 Task: Find connections with filter location Bishops Stortford with filter topic #Affiliationwith filter profile language English with filter current company Punj Lloyd Limited with filter school Invertis University with filter industry Blockchain Services with filter service category Outsourcing with filter keywords title Assistant Golf Professional
Action: Mouse moved to (523, 72)
Screenshot: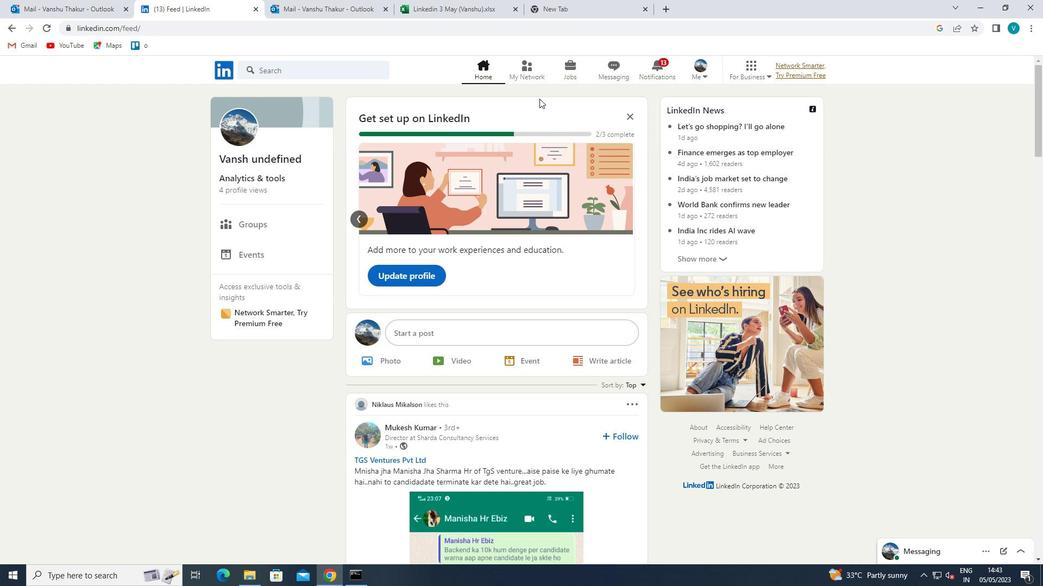 
Action: Mouse pressed left at (523, 72)
Screenshot: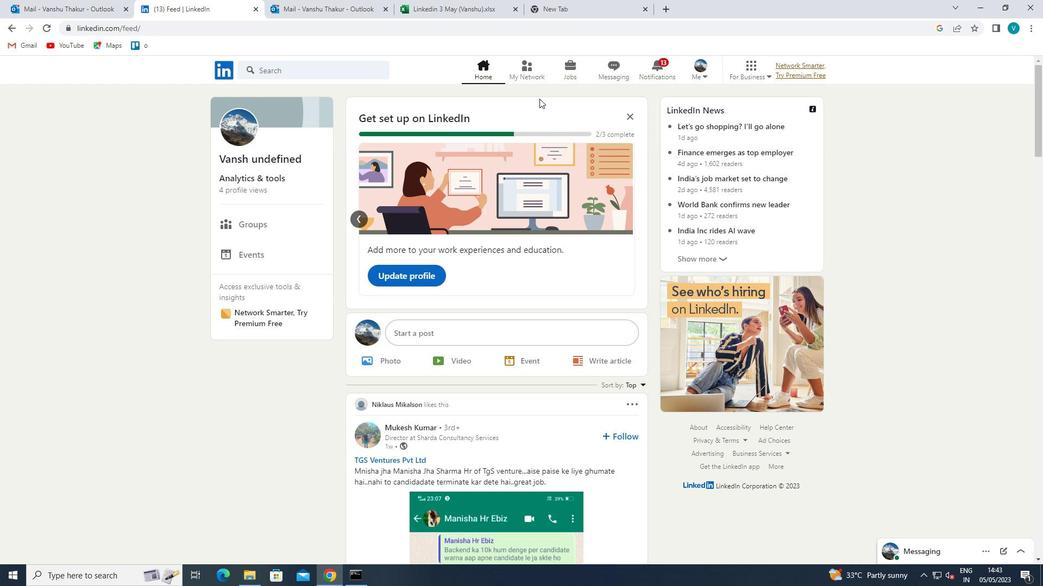 
Action: Mouse moved to (289, 123)
Screenshot: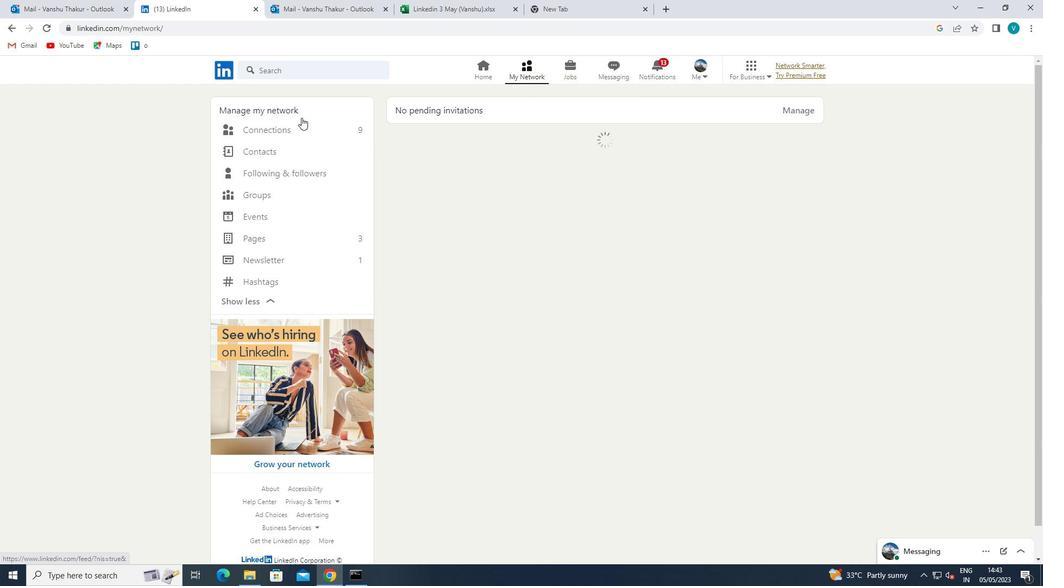 
Action: Mouse pressed left at (289, 123)
Screenshot: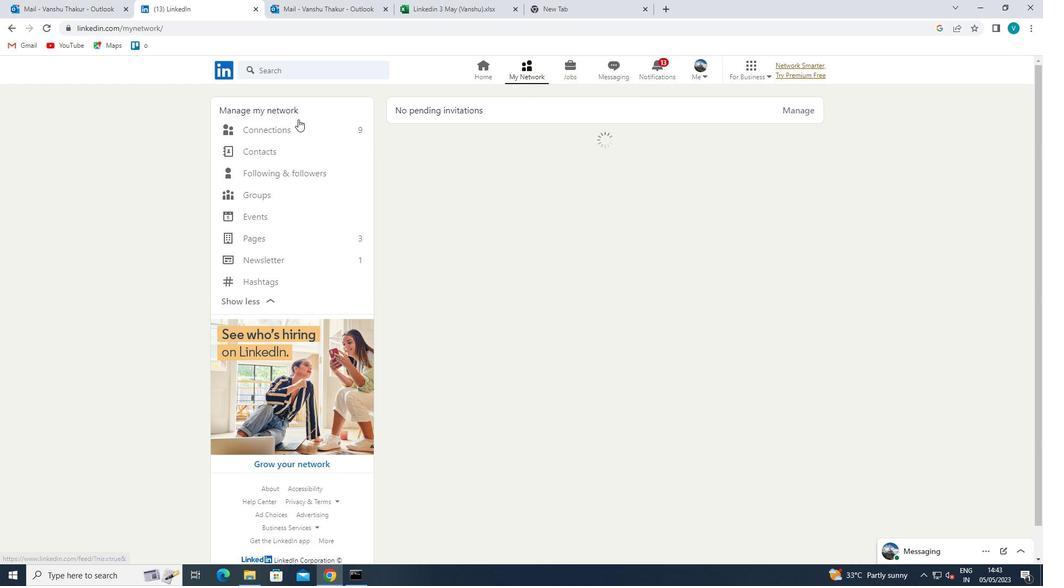 
Action: Mouse moved to (577, 132)
Screenshot: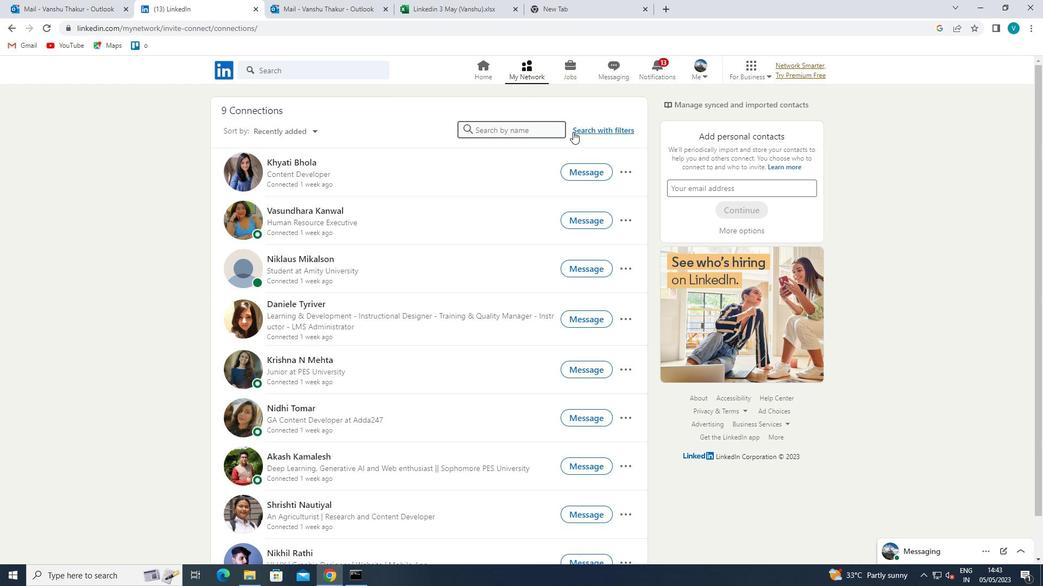 
Action: Mouse pressed left at (577, 132)
Screenshot: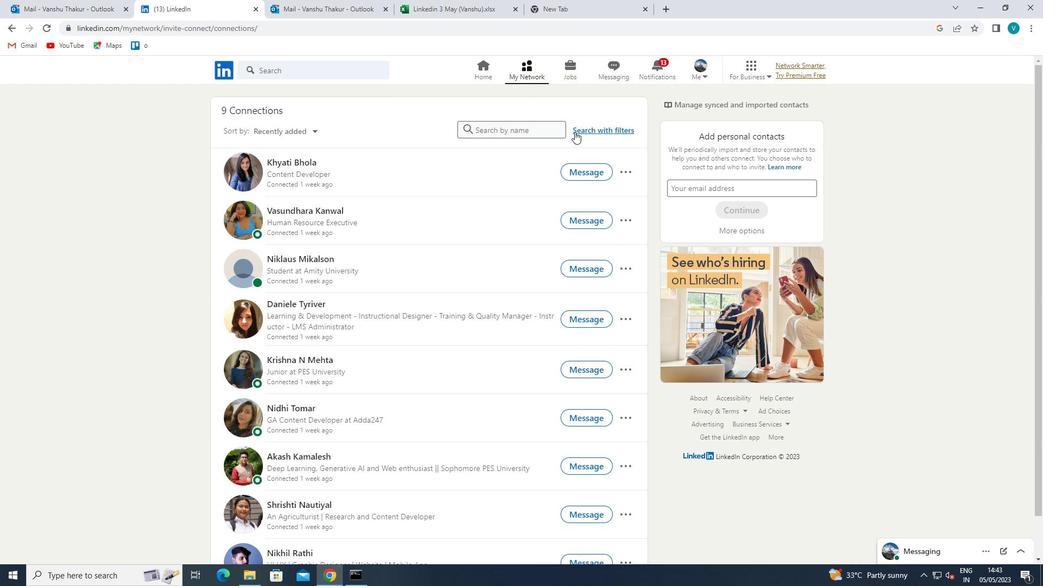 
Action: Mouse moved to (531, 98)
Screenshot: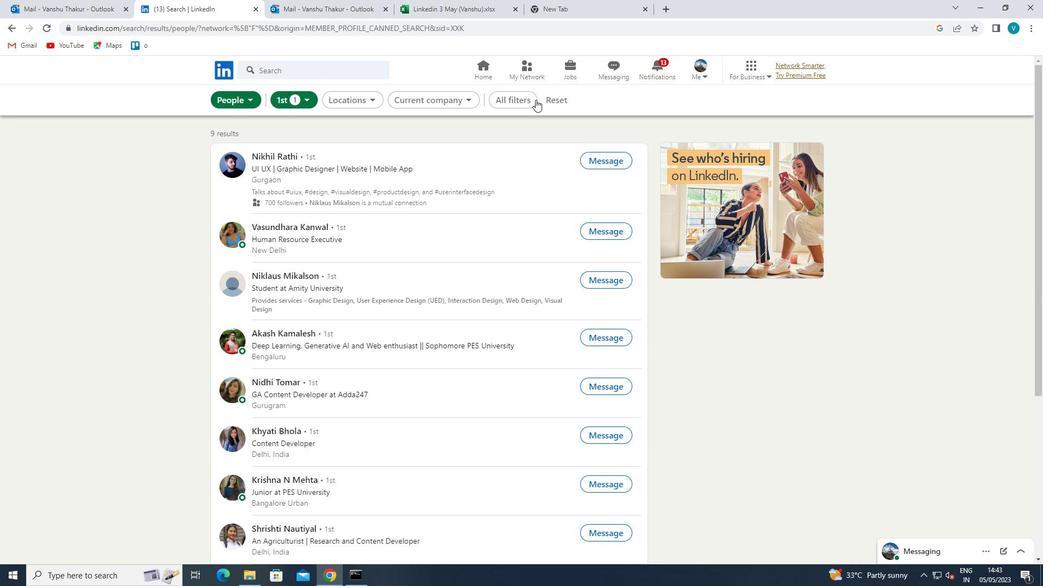 
Action: Mouse pressed left at (531, 98)
Screenshot: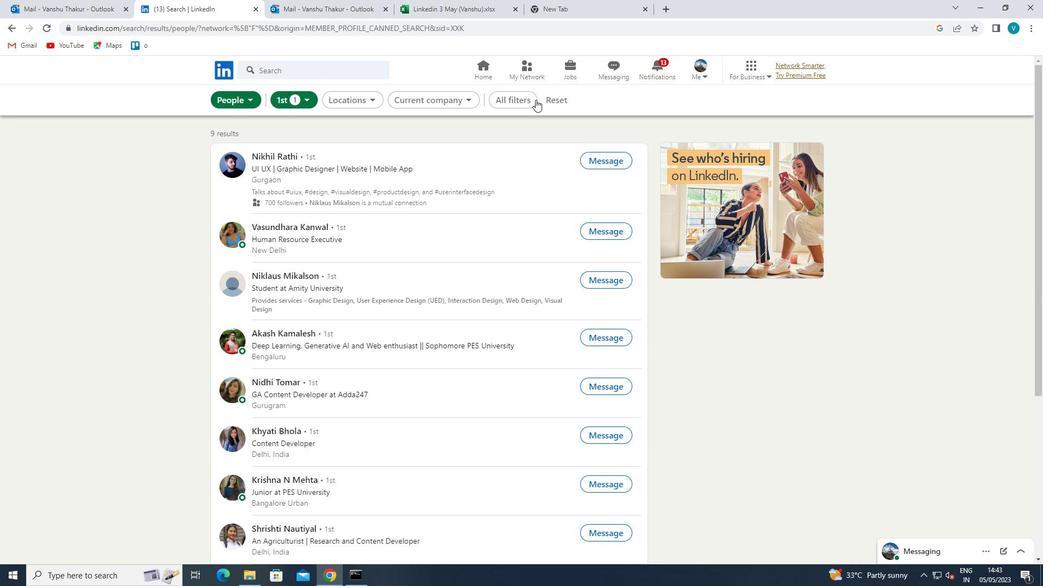 
Action: Mouse moved to (857, 238)
Screenshot: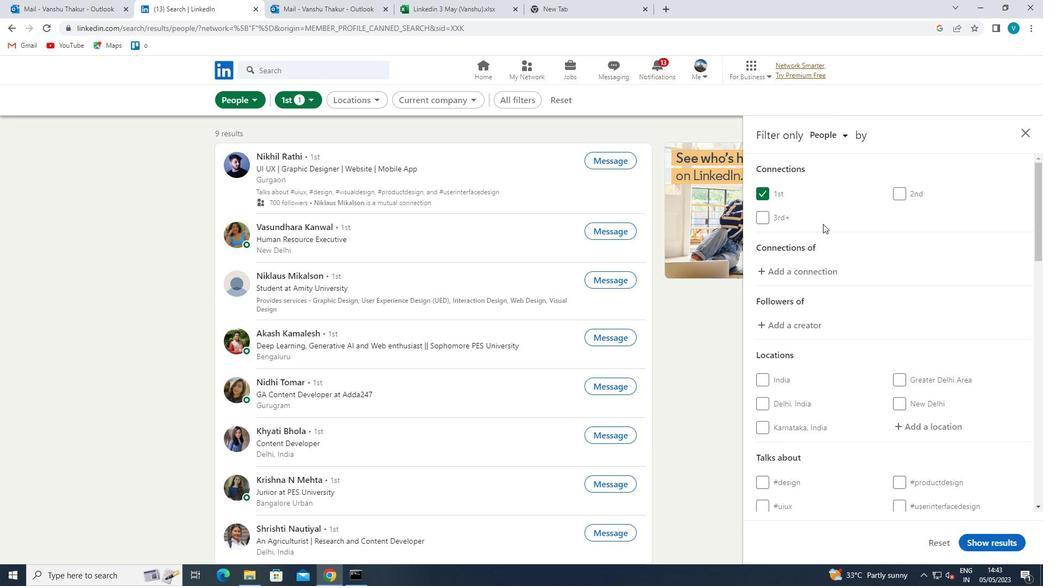 
Action: Mouse scrolled (857, 237) with delta (0, 0)
Screenshot: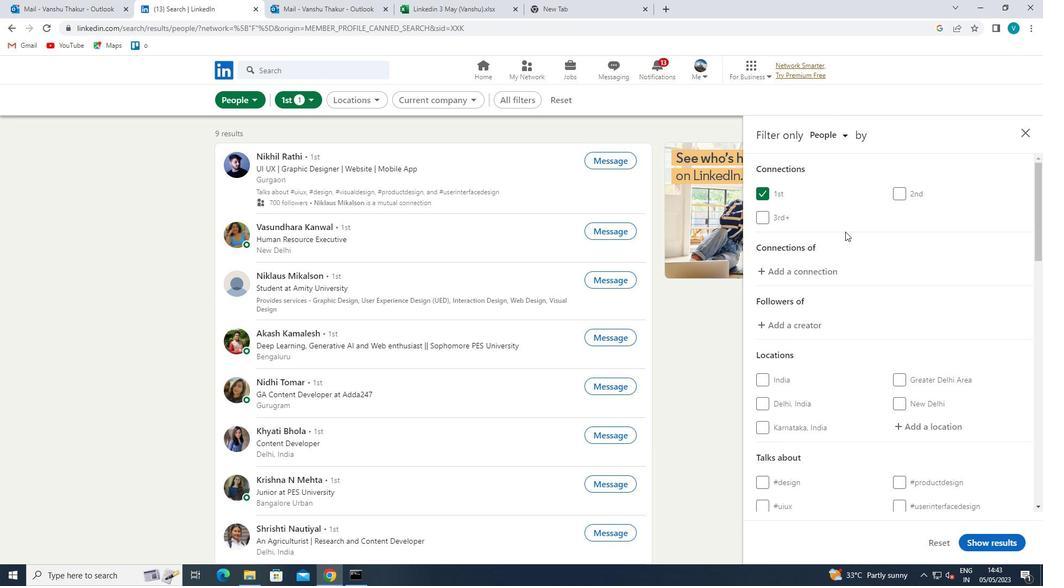 
Action: Mouse moved to (858, 238)
Screenshot: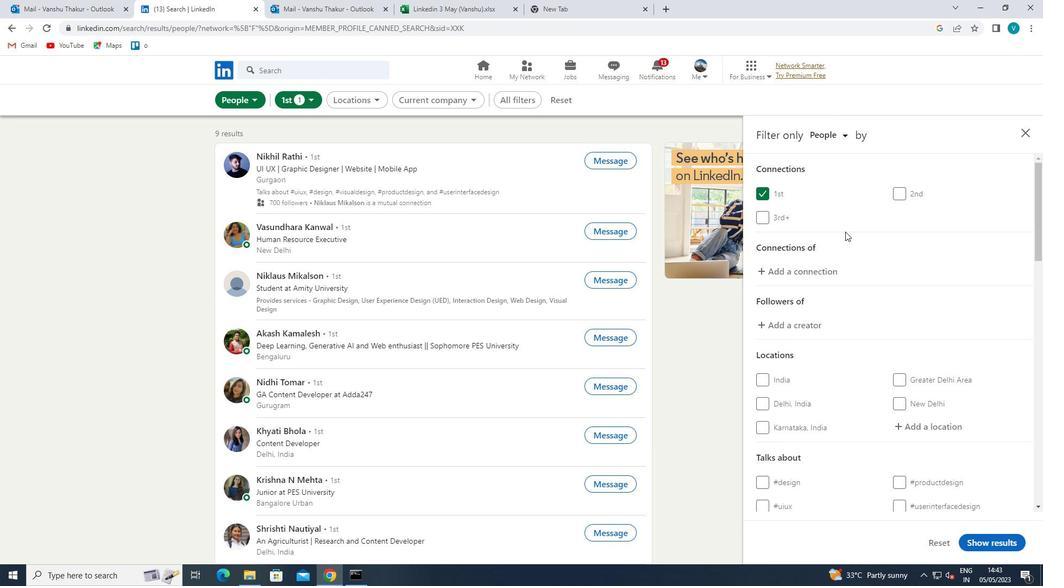 
Action: Mouse scrolled (858, 238) with delta (0, 0)
Screenshot: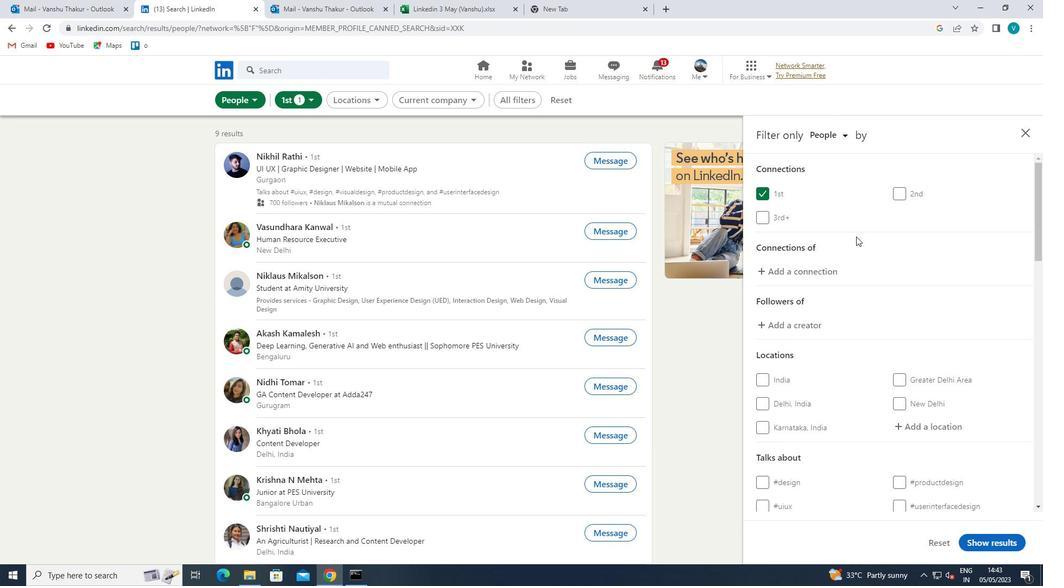 
Action: Mouse moved to (906, 316)
Screenshot: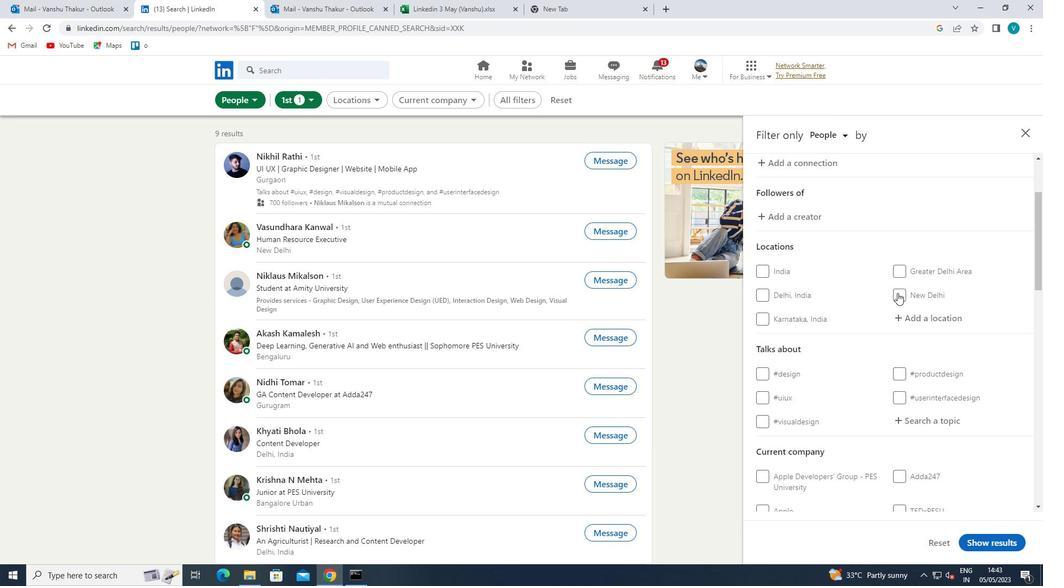 
Action: Mouse pressed left at (906, 316)
Screenshot: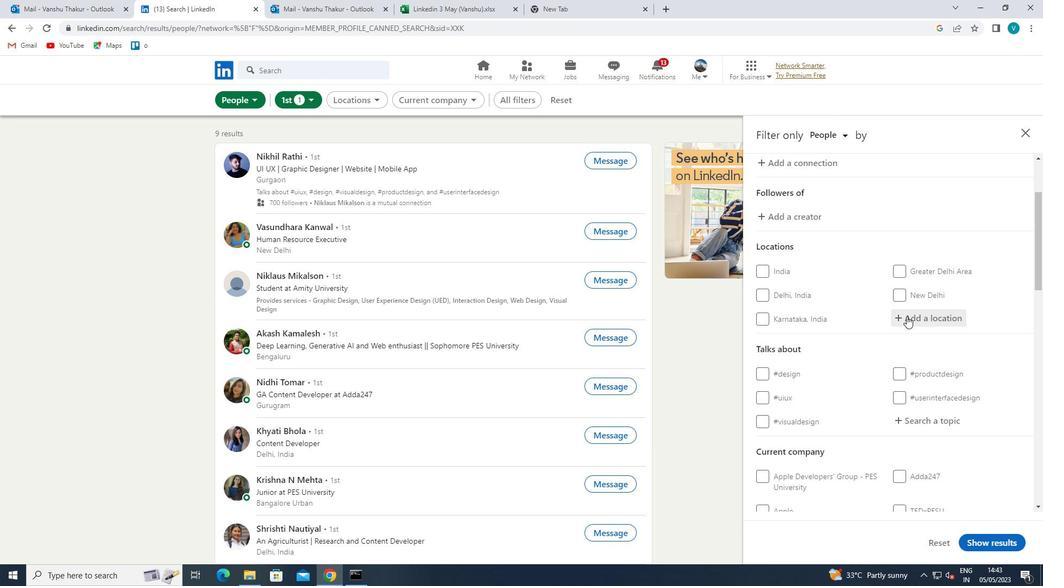 
Action: Key pressed <Key.shift>BISHOPS
Screenshot: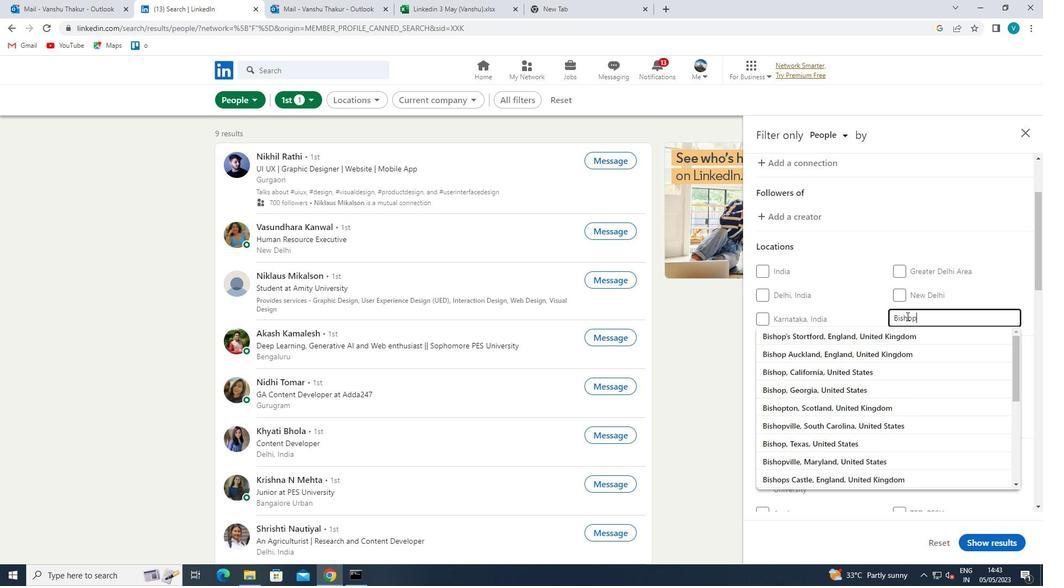 
Action: Mouse moved to (881, 334)
Screenshot: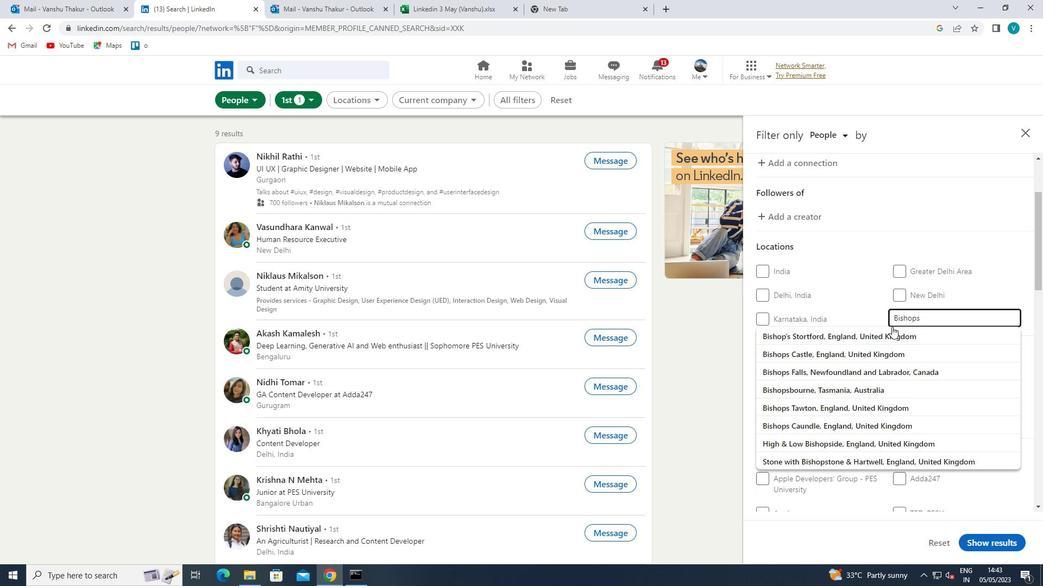
Action: Mouse pressed left at (881, 334)
Screenshot: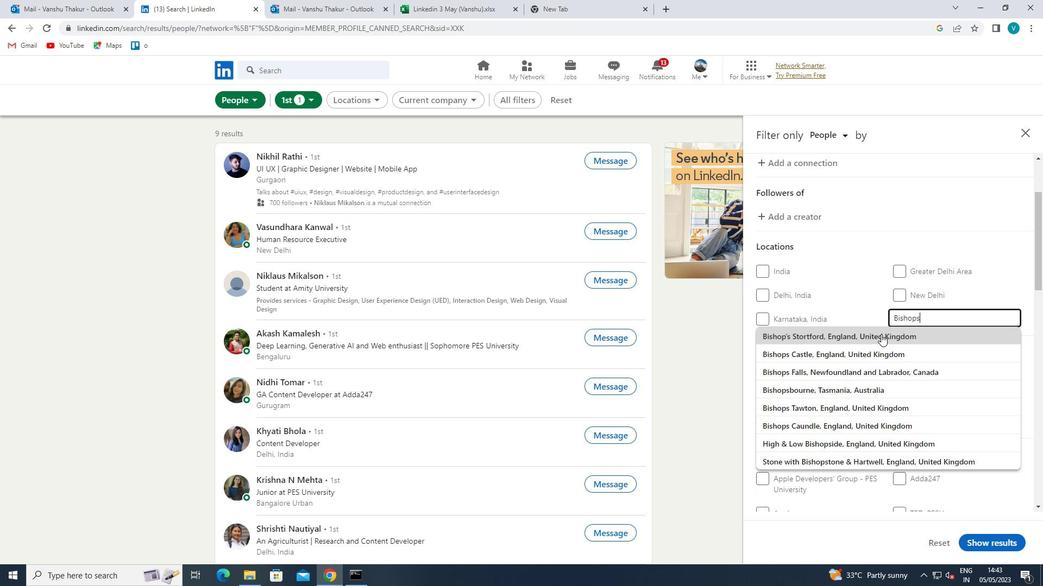 
Action: Mouse scrolled (881, 334) with delta (0, 0)
Screenshot: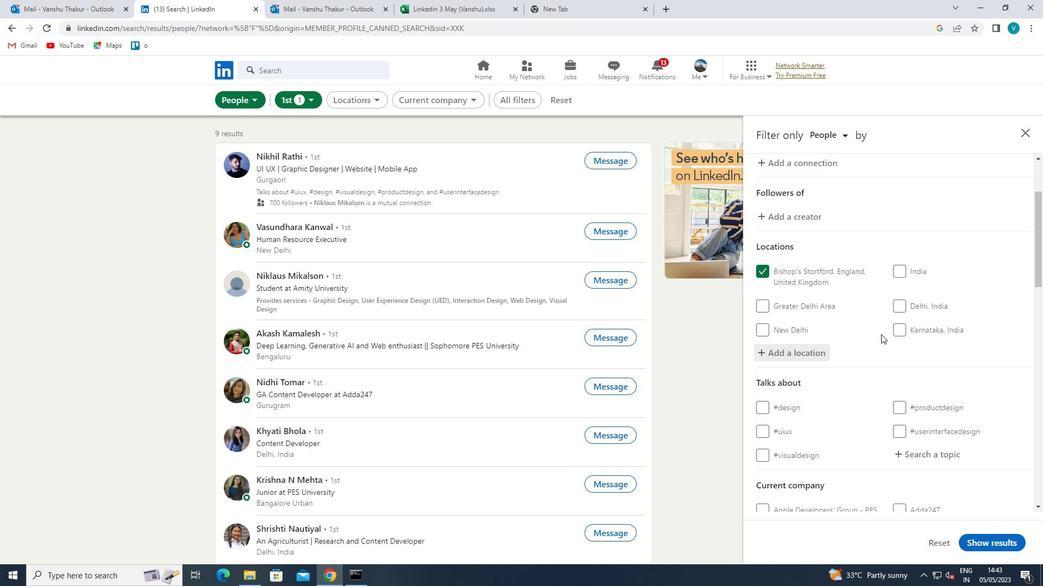 
Action: Mouse moved to (881, 334)
Screenshot: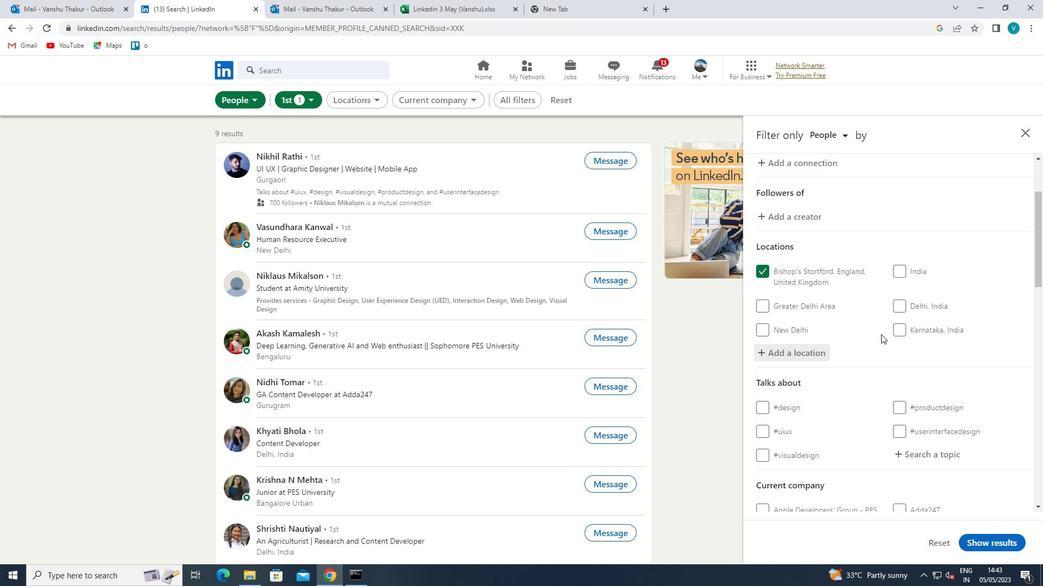 
Action: Mouse scrolled (881, 334) with delta (0, 0)
Screenshot: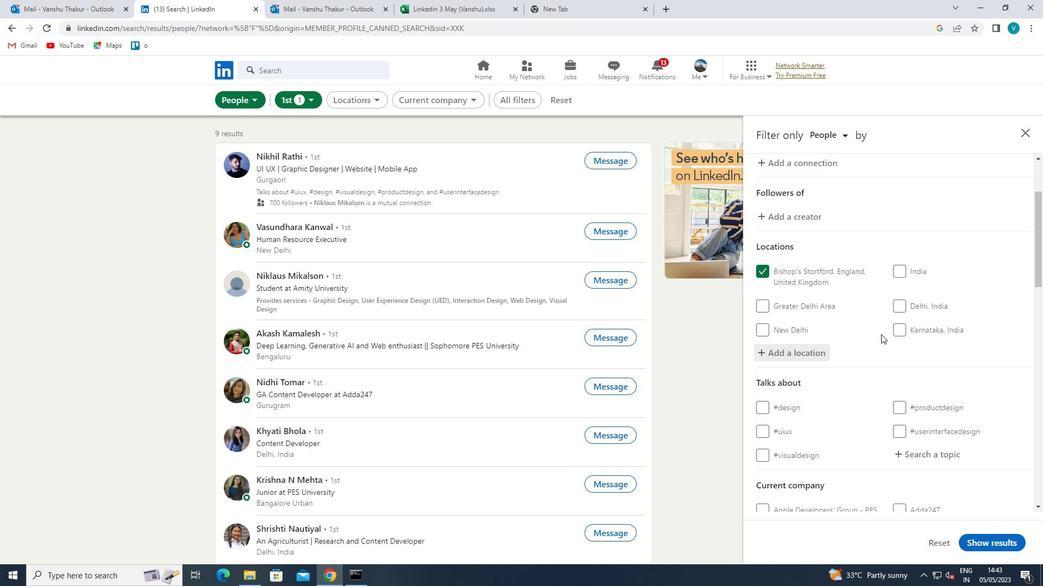 
Action: Mouse moved to (924, 341)
Screenshot: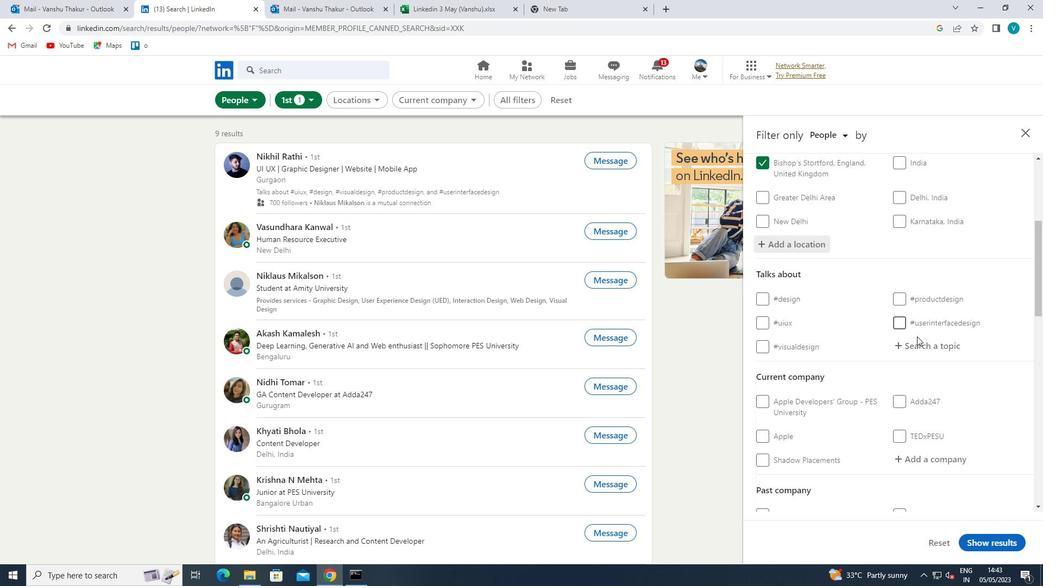
Action: Mouse pressed left at (924, 341)
Screenshot: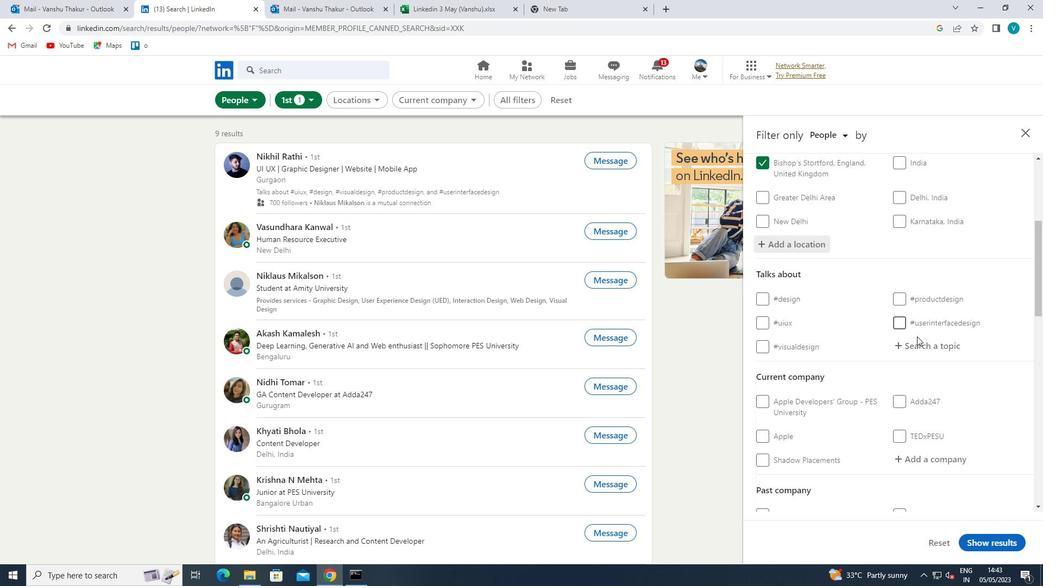 
Action: Mouse moved to (891, 362)
Screenshot: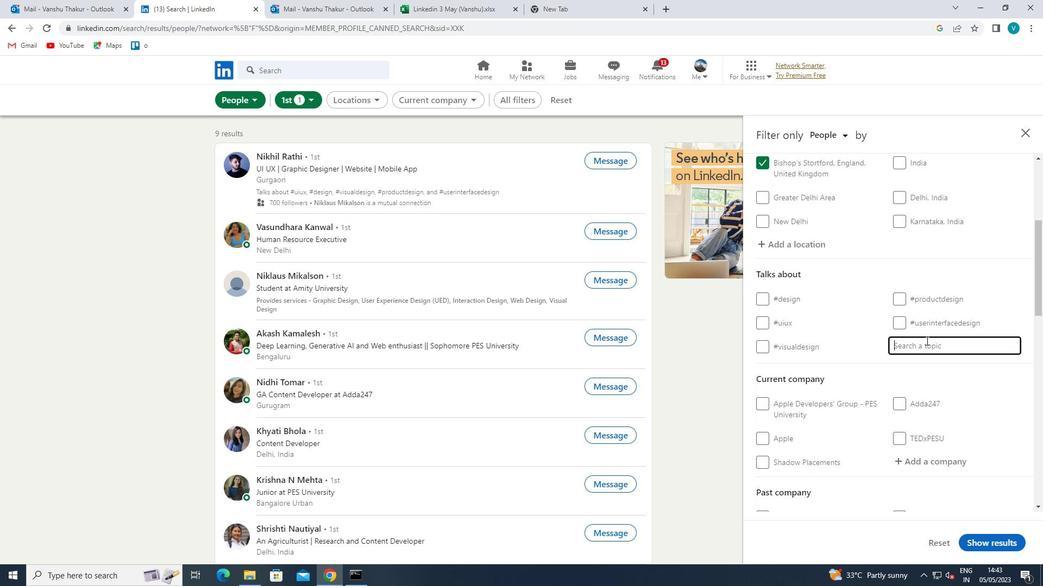 
Action: Key pressed AFFILIATION
Screenshot: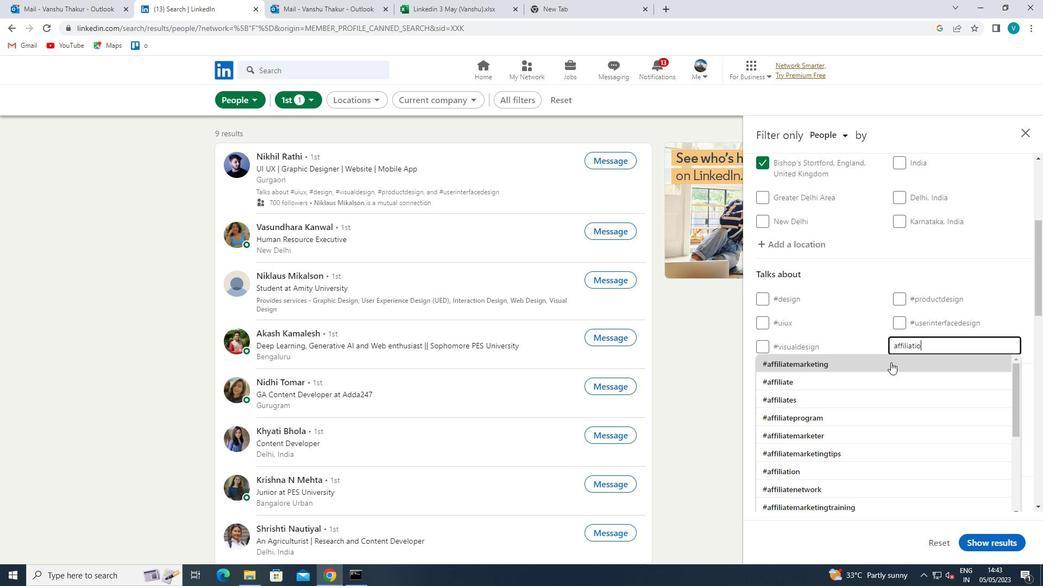 
Action: Mouse moved to (889, 365)
Screenshot: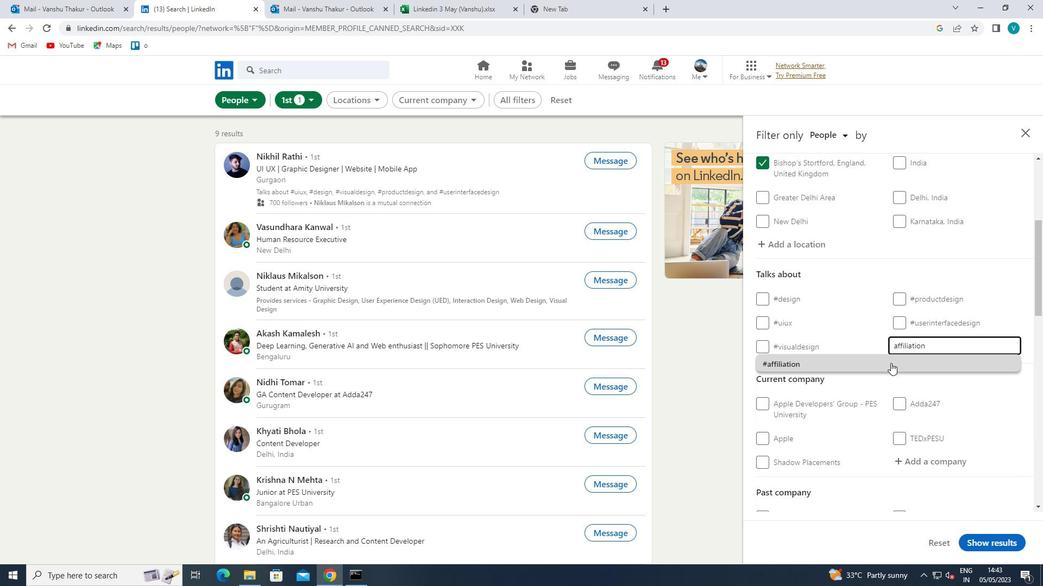 
Action: Mouse pressed left at (889, 365)
Screenshot: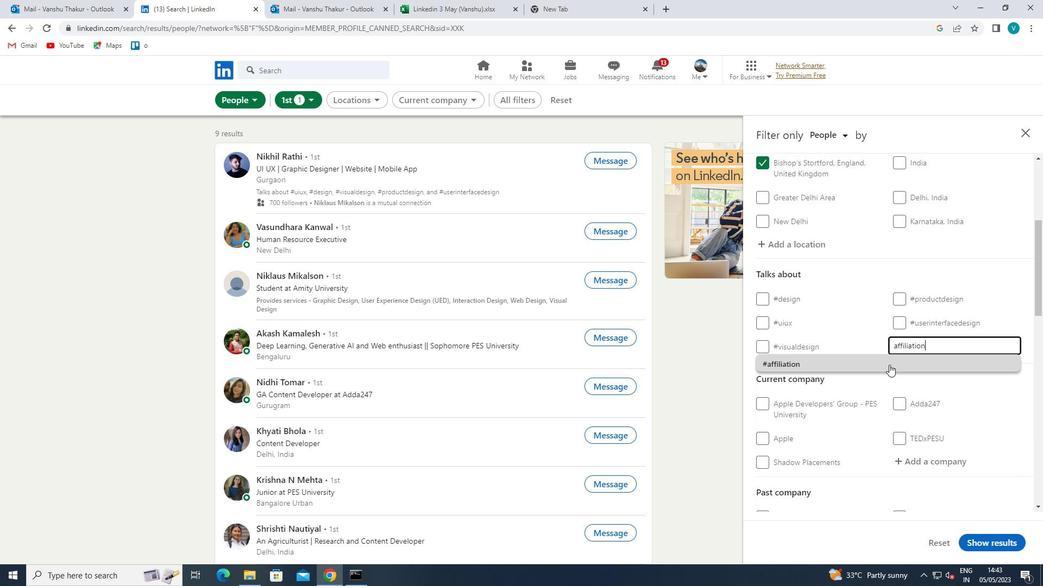 
Action: Mouse scrolled (889, 364) with delta (0, 0)
Screenshot: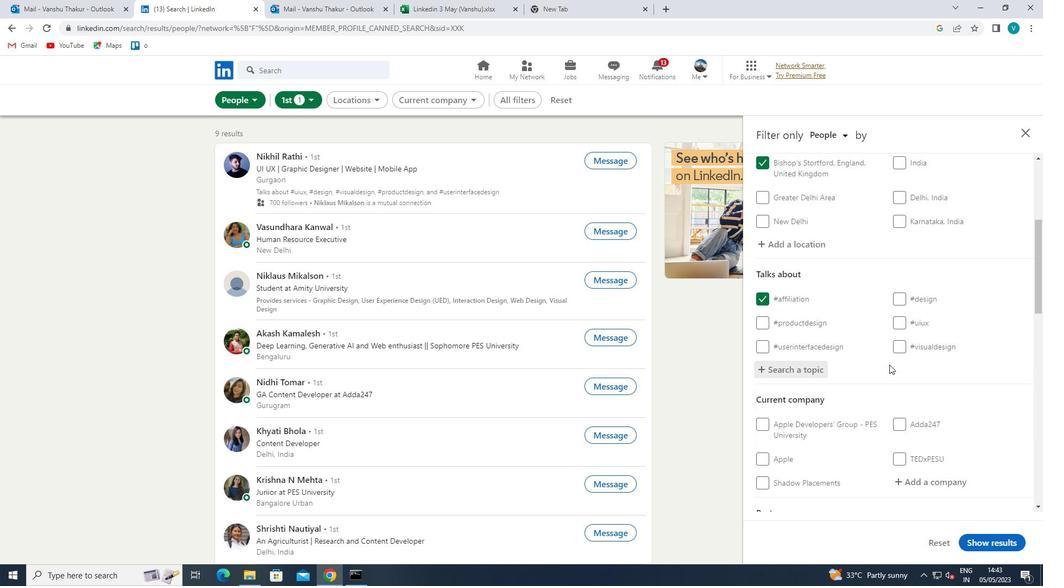 
Action: Mouse scrolled (889, 364) with delta (0, 0)
Screenshot: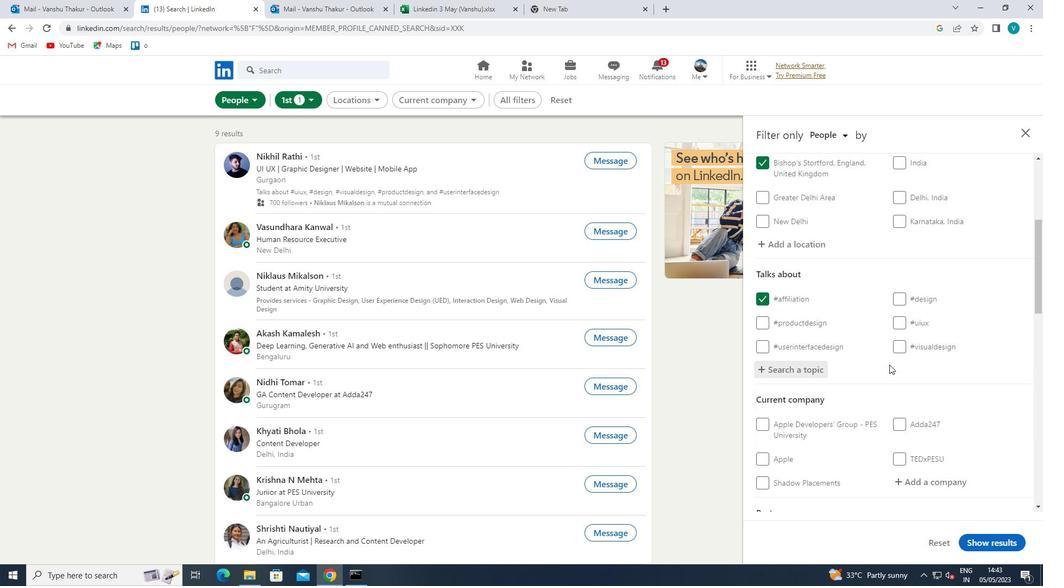 
Action: Mouse scrolled (889, 364) with delta (0, 0)
Screenshot: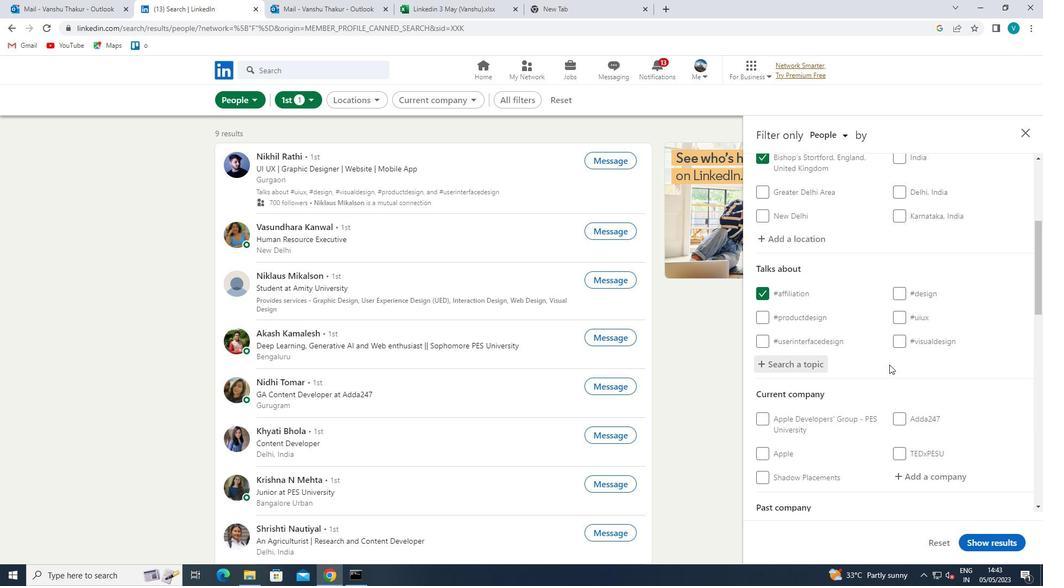 
Action: Mouse scrolled (889, 364) with delta (0, 0)
Screenshot: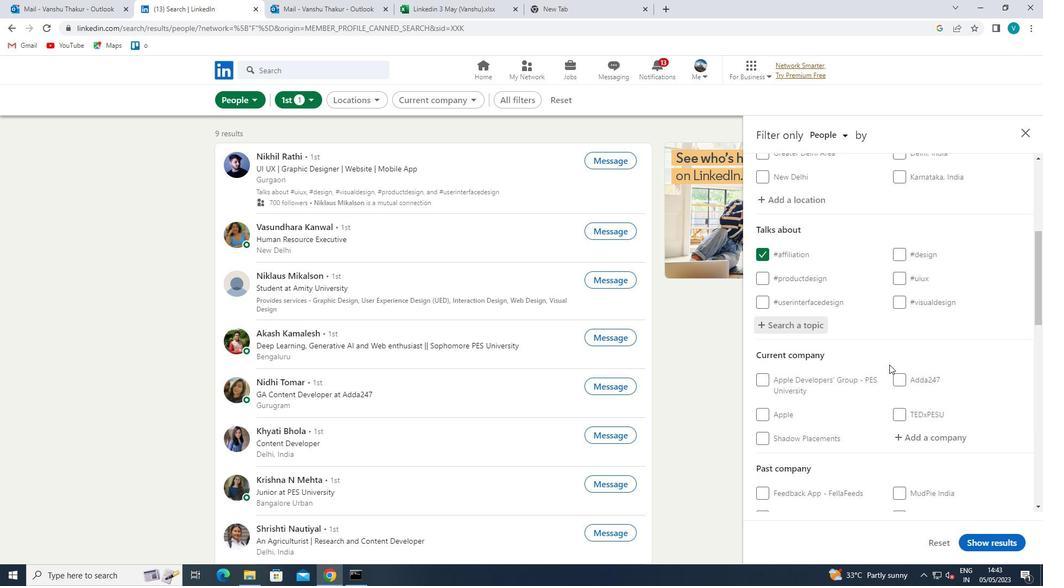 
Action: Mouse scrolled (889, 364) with delta (0, 0)
Screenshot: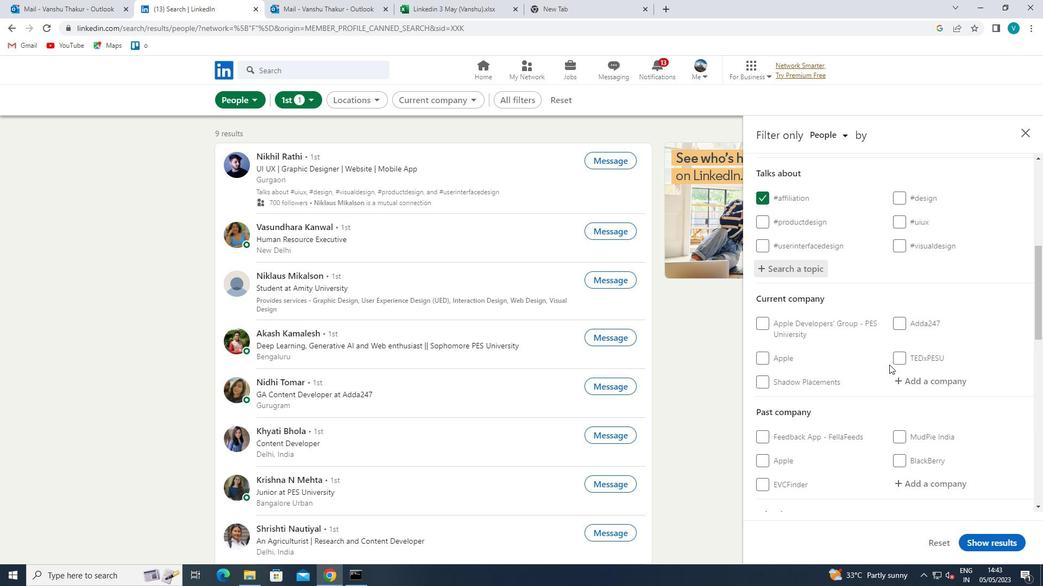 
Action: Mouse scrolled (889, 364) with delta (0, 0)
Screenshot: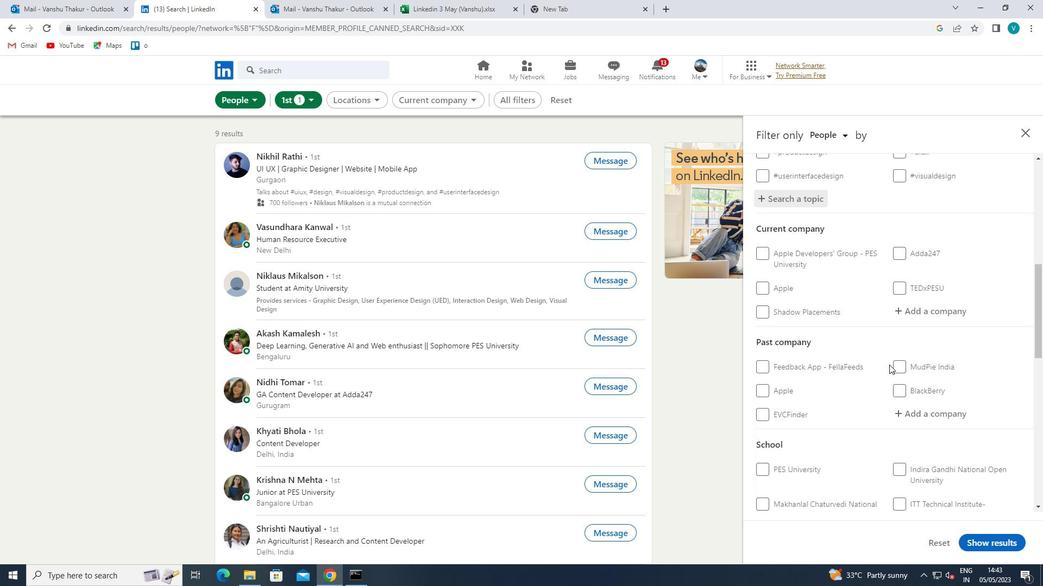 
Action: Mouse scrolled (889, 364) with delta (0, 0)
Screenshot: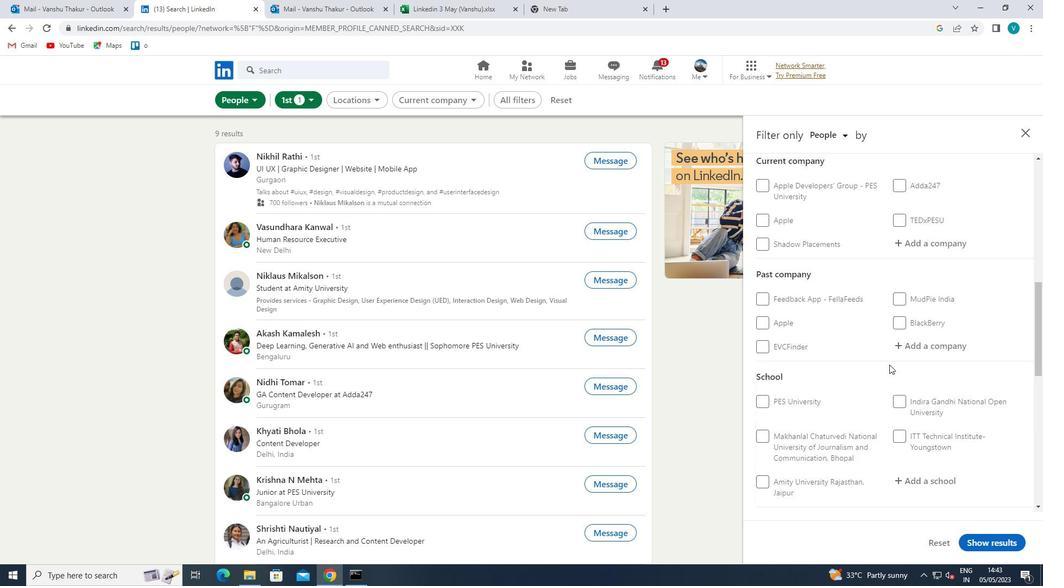 
Action: Mouse scrolled (889, 364) with delta (0, 0)
Screenshot: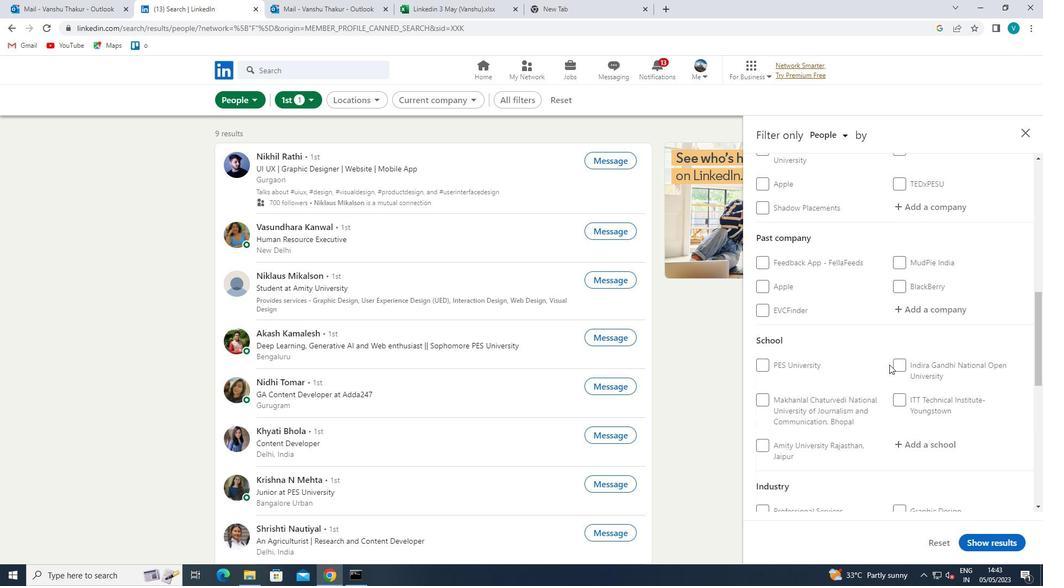 
Action: Mouse scrolled (889, 364) with delta (0, 0)
Screenshot: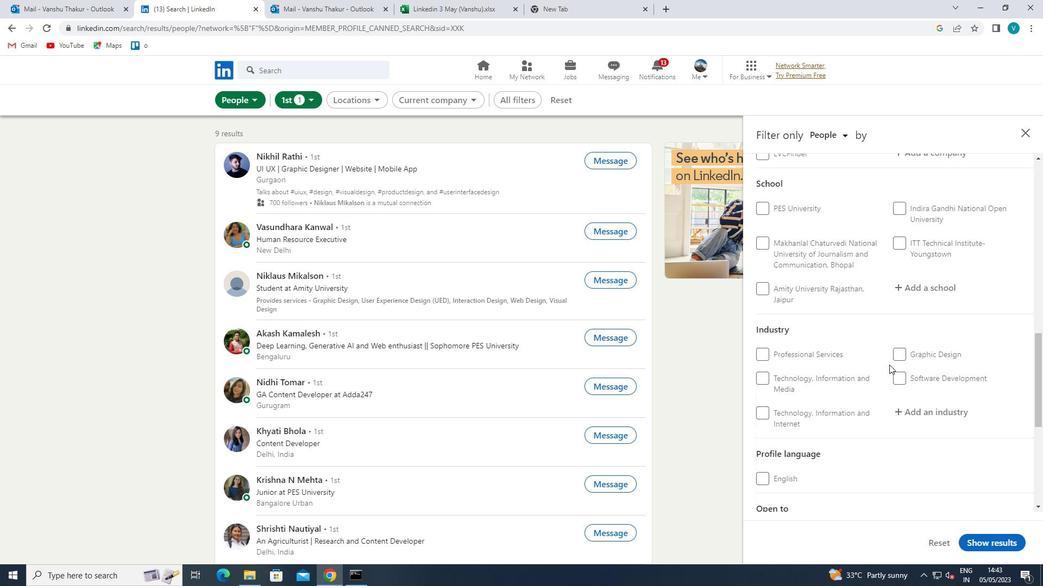 
Action: Mouse scrolled (889, 364) with delta (0, 0)
Screenshot: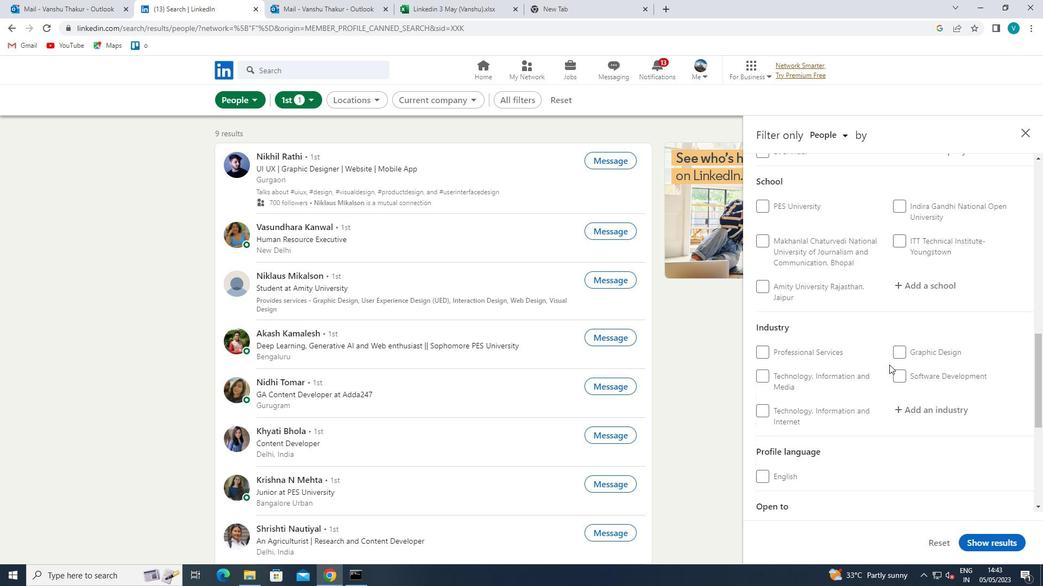 
Action: Mouse moved to (767, 373)
Screenshot: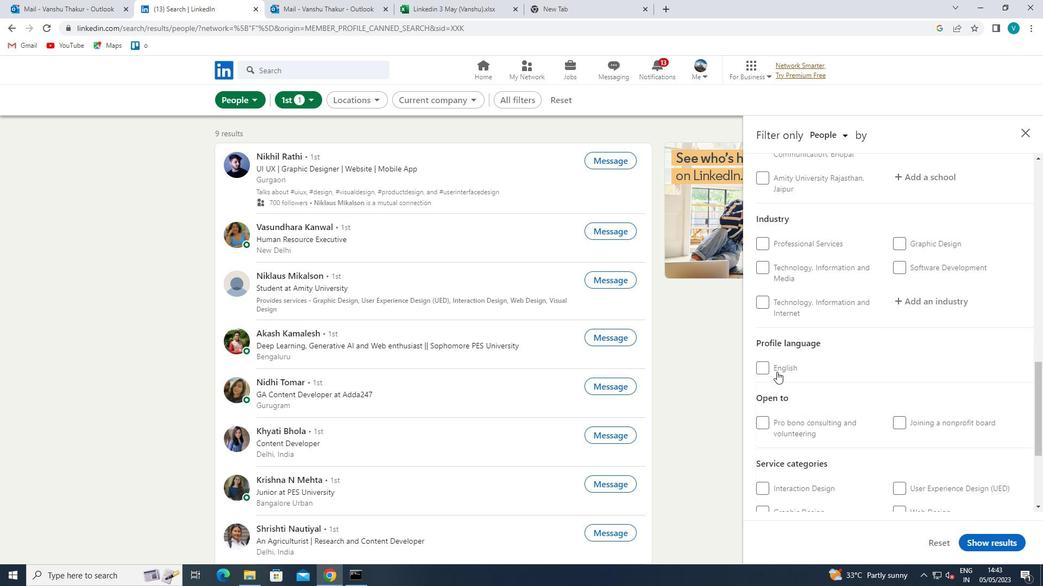 
Action: Mouse pressed left at (767, 373)
Screenshot: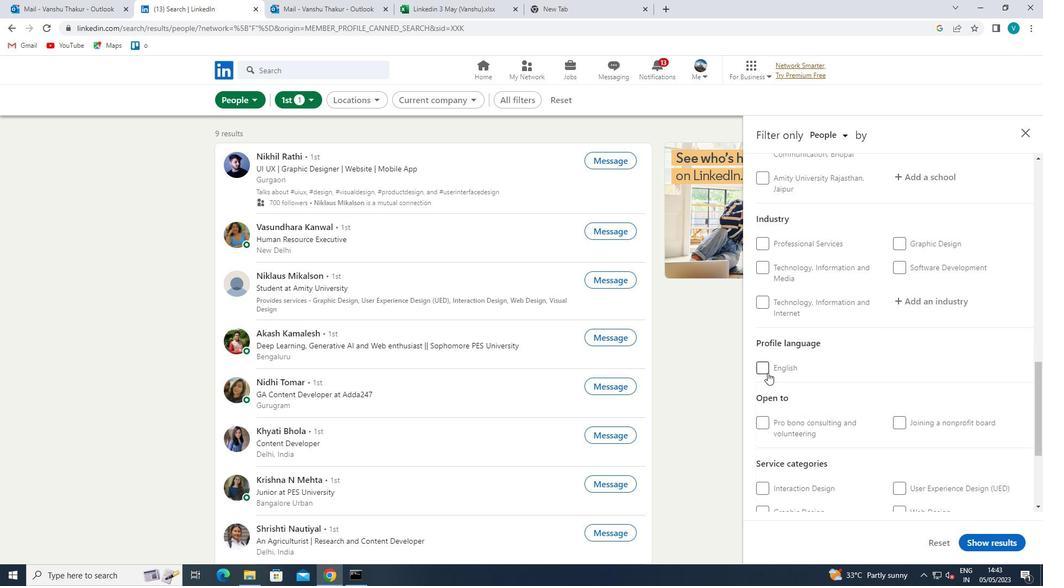 
Action: Mouse moved to (872, 376)
Screenshot: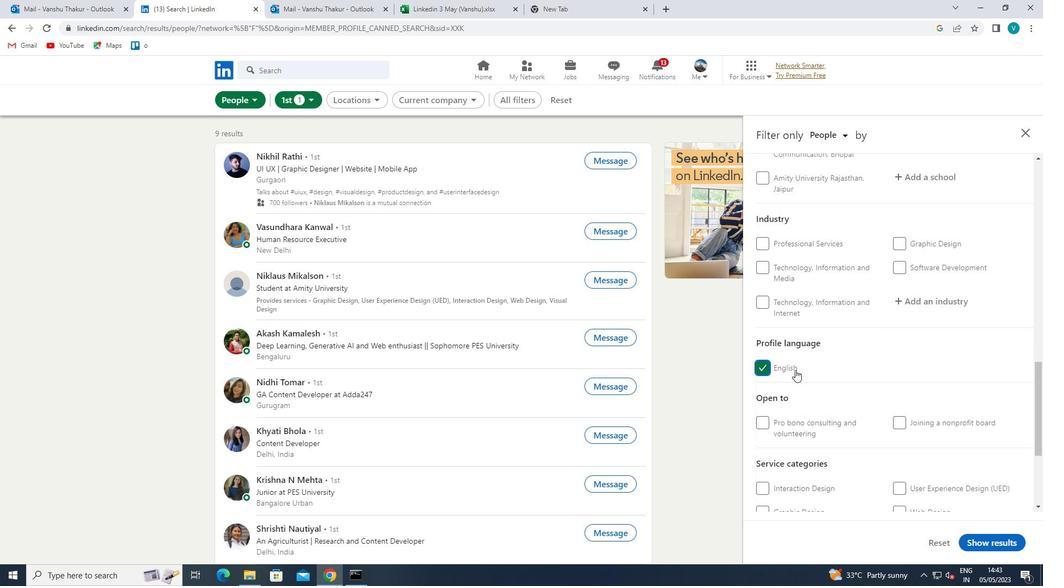 
Action: Mouse scrolled (872, 376) with delta (0, 0)
Screenshot: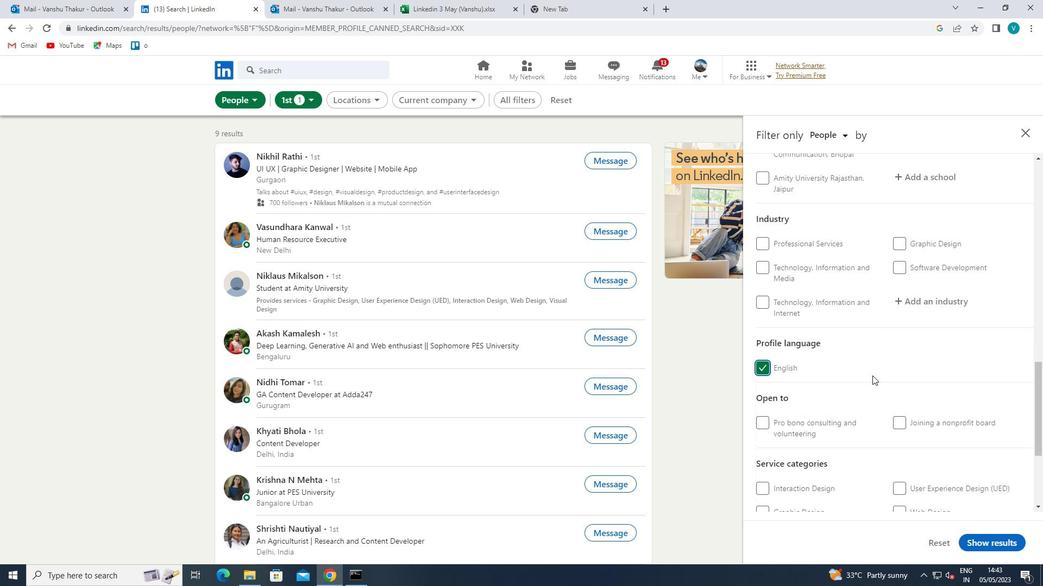 
Action: Mouse scrolled (872, 376) with delta (0, 0)
Screenshot: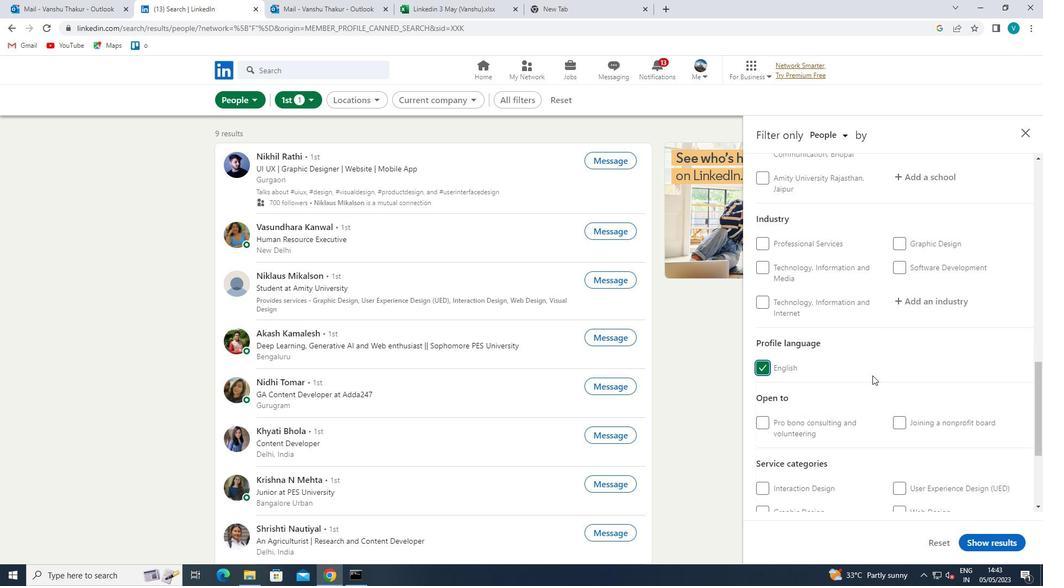 
Action: Mouse scrolled (872, 376) with delta (0, 0)
Screenshot: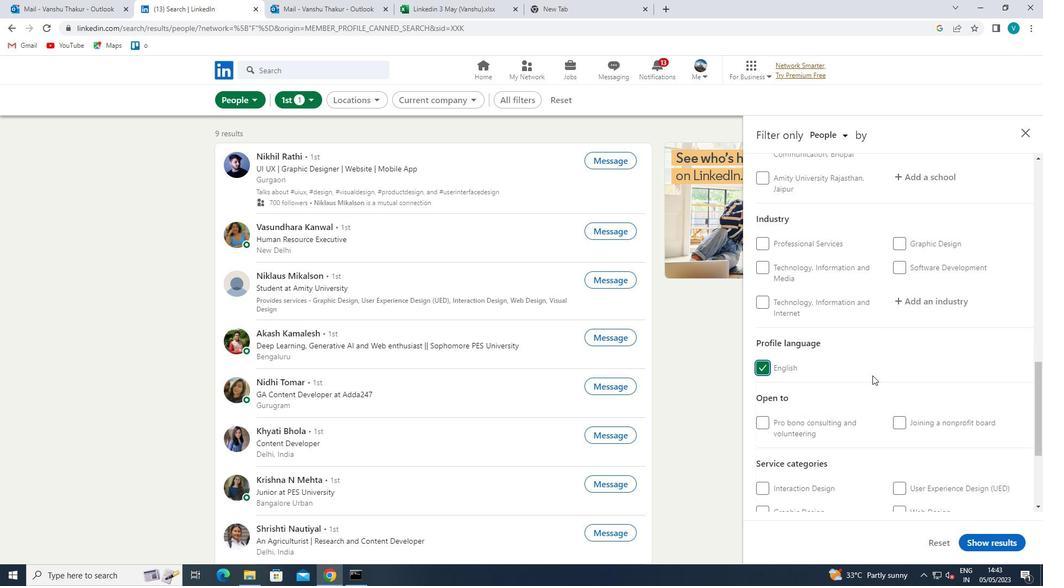 
Action: Mouse scrolled (872, 376) with delta (0, 0)
Screenshot: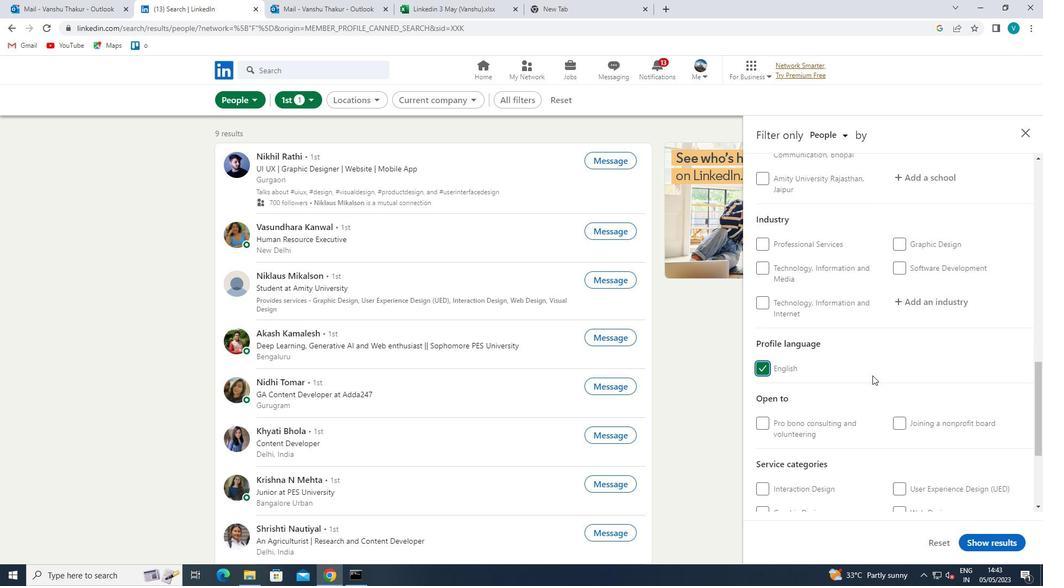 
Action: Mouse scrolled (872, 376) with delta (0, 0)
Screenshot: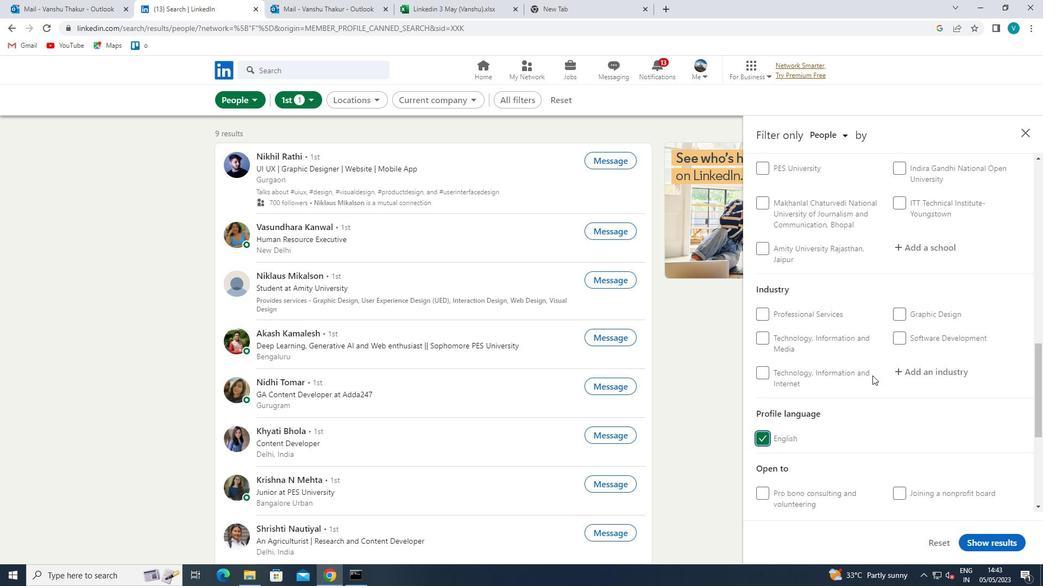 
Action: Mouse scrolled (872, 376) with delta (0, 0)
Screenshot: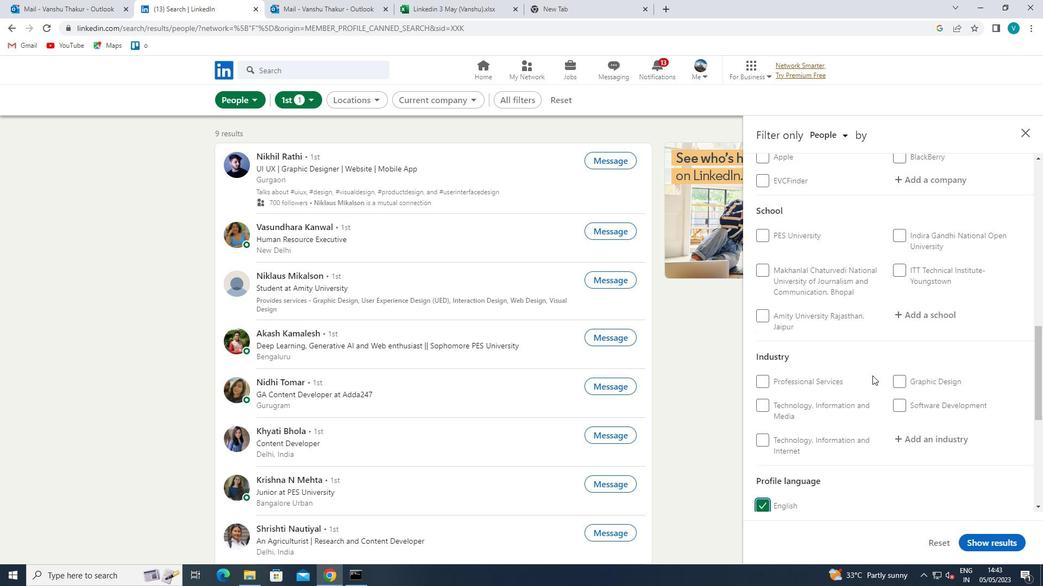 
Action: Mouse scrolled (872, 376) with delta (0, 0)
Screenshot: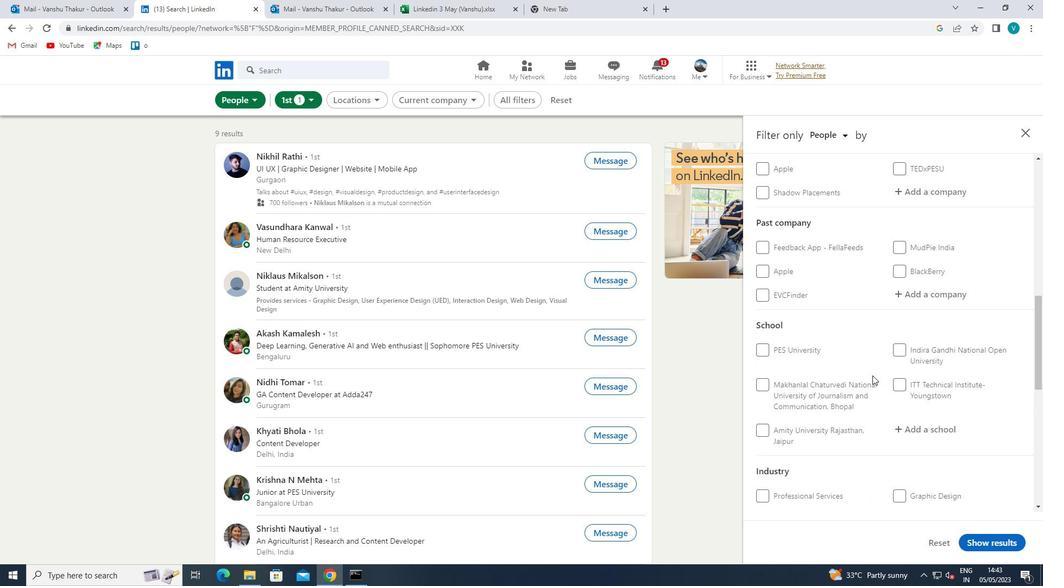 
Action: Mouse moved to (932, 327)
Screenshot: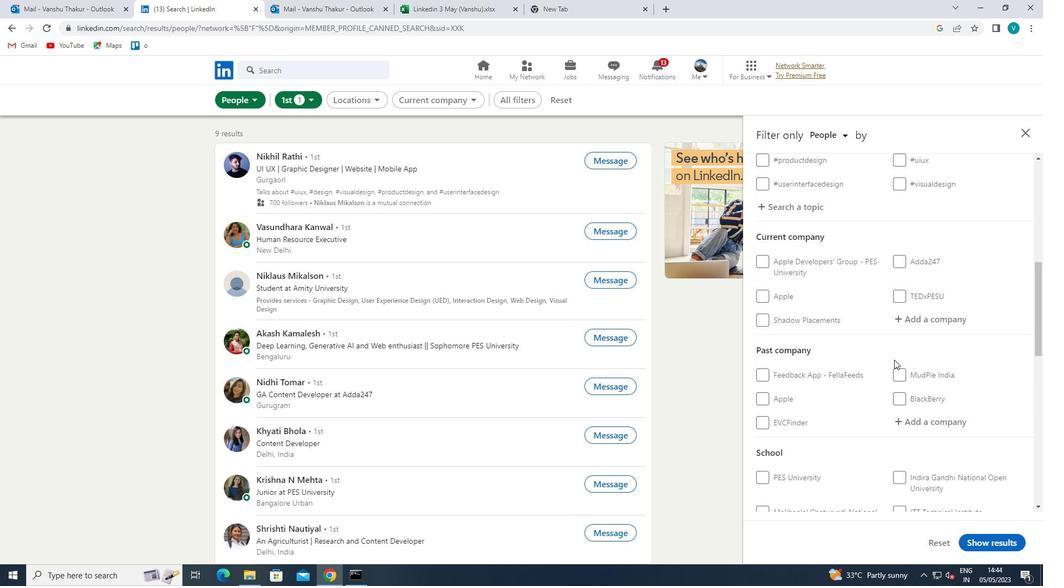
Action: Mouse pressed left at (932, 327)
Screenshot: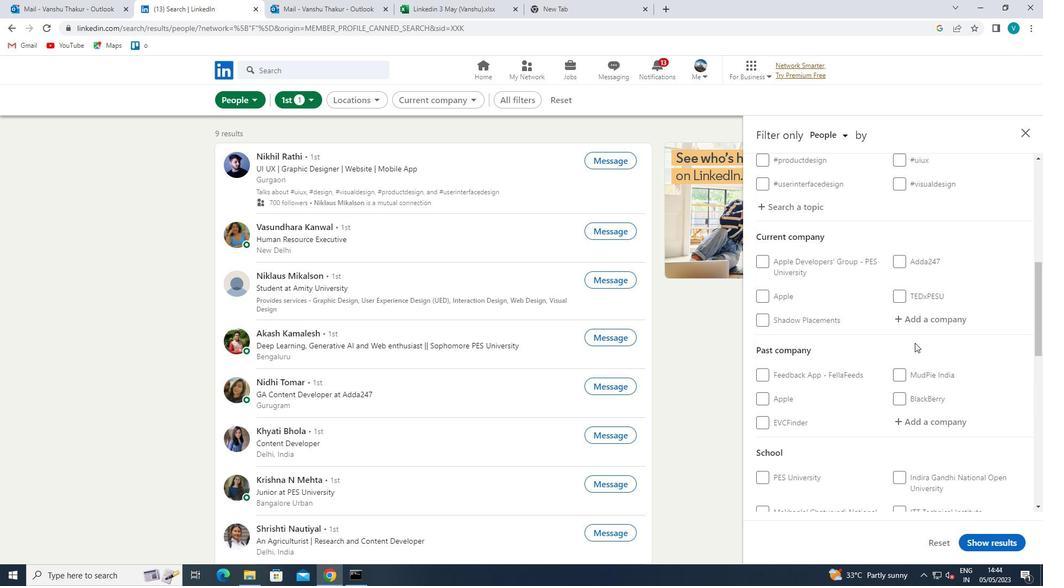 
Action: Mouse moved to (902, 345)
Screenshot: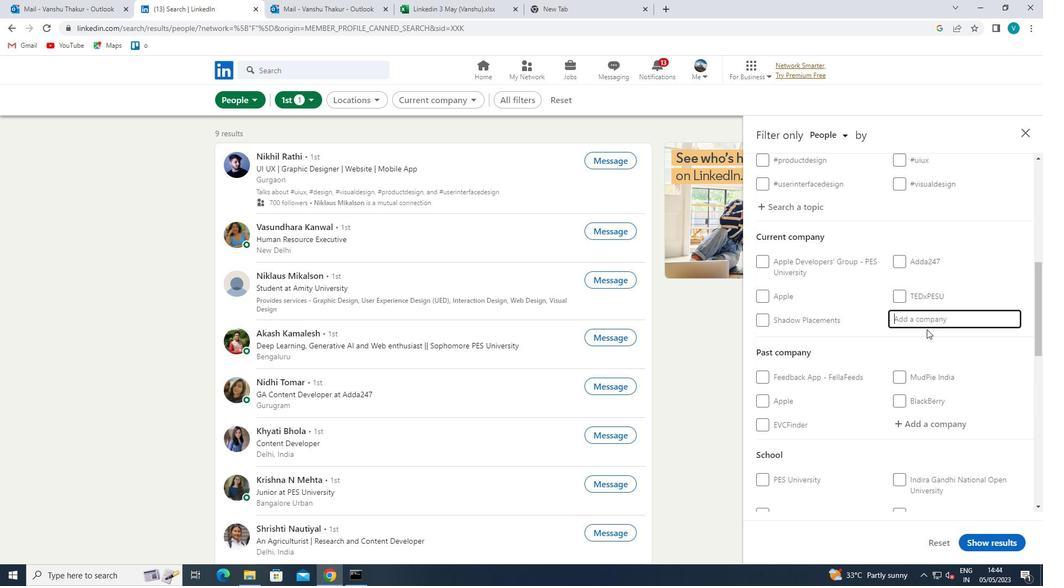 
Action: Key pressed <Key.shift>PUNJ
Screenshot: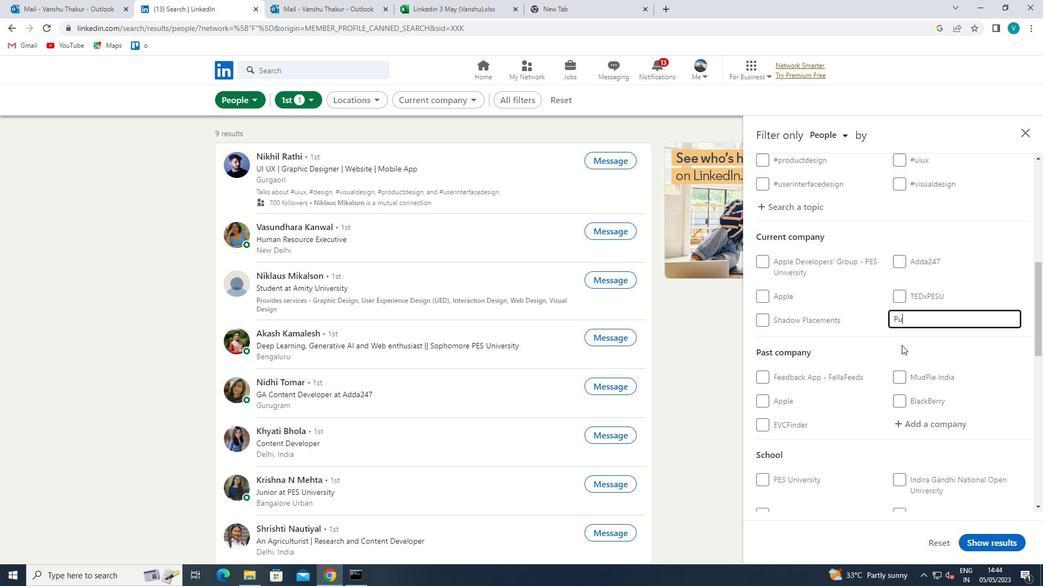 
Action: Mouse pressed left at (902, 345)
Screenshot: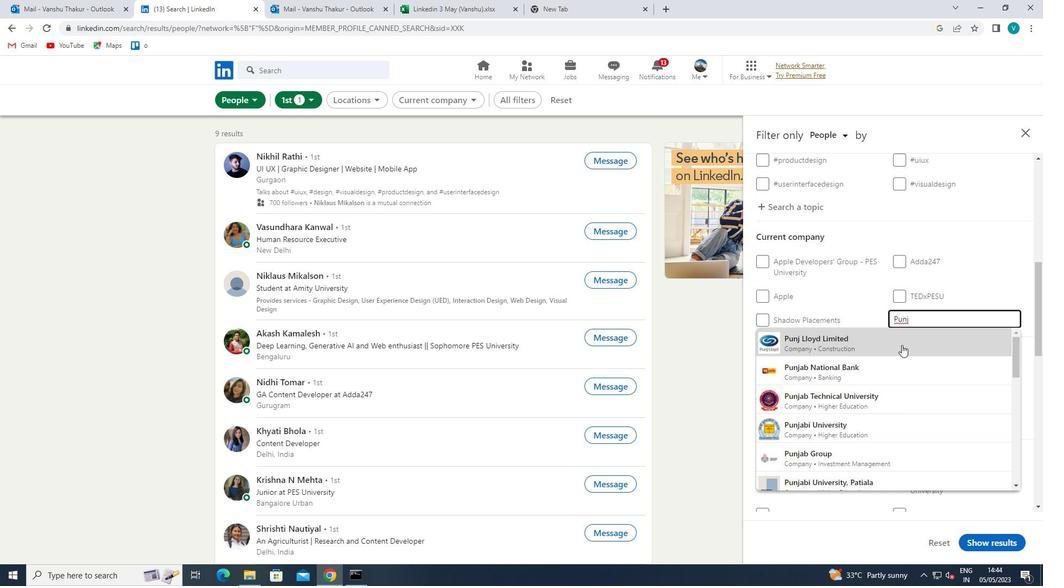
Action: Mouse moved to (902, 345)
Screenshot: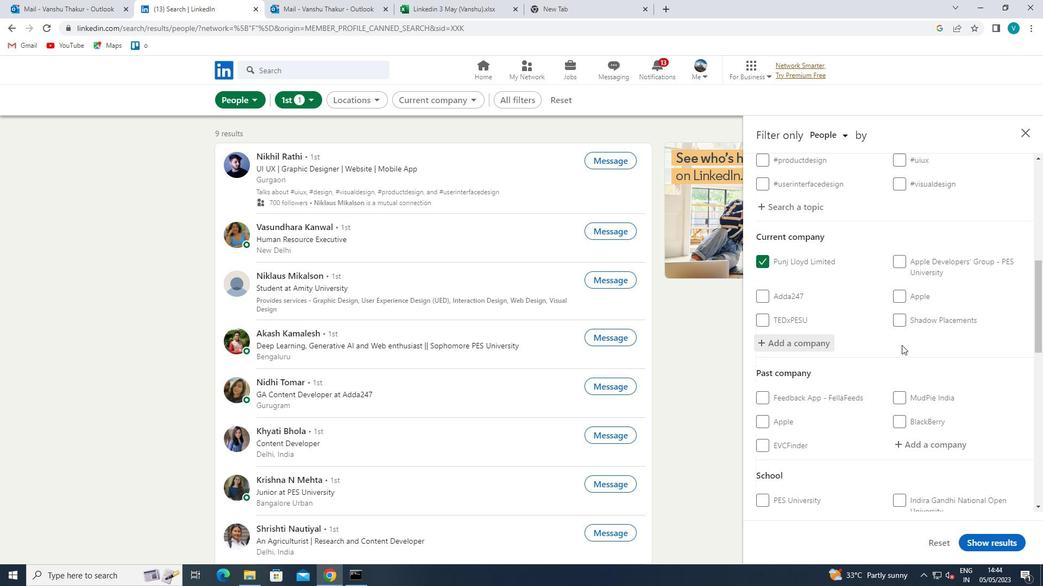 
Action: Mouse scrolled (902, 345) with delta (0, 0)
Screenshot: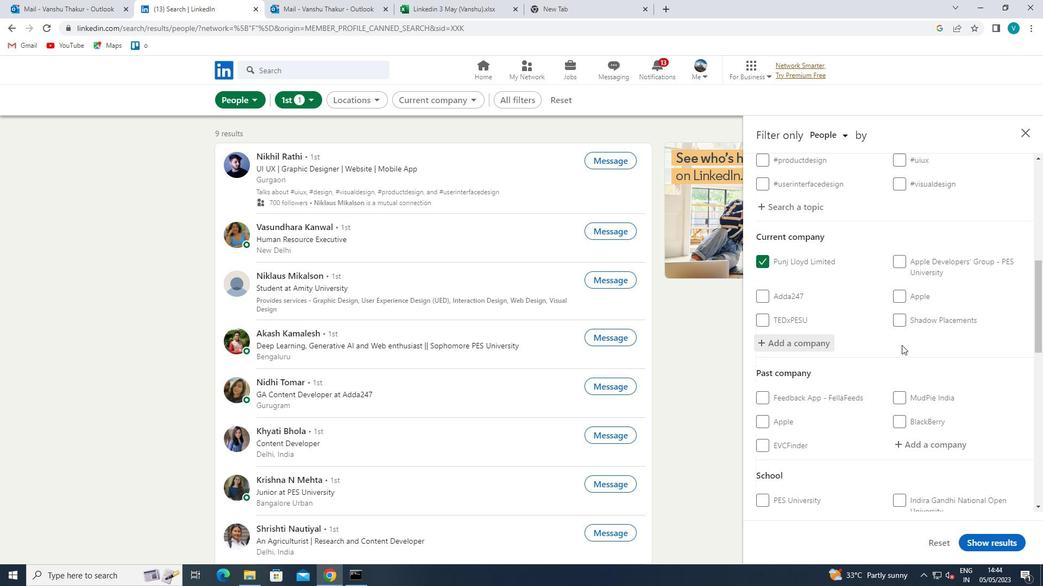 
Action: Mouse scrolled (902, 345) with delta (0, 0)
Screenshot: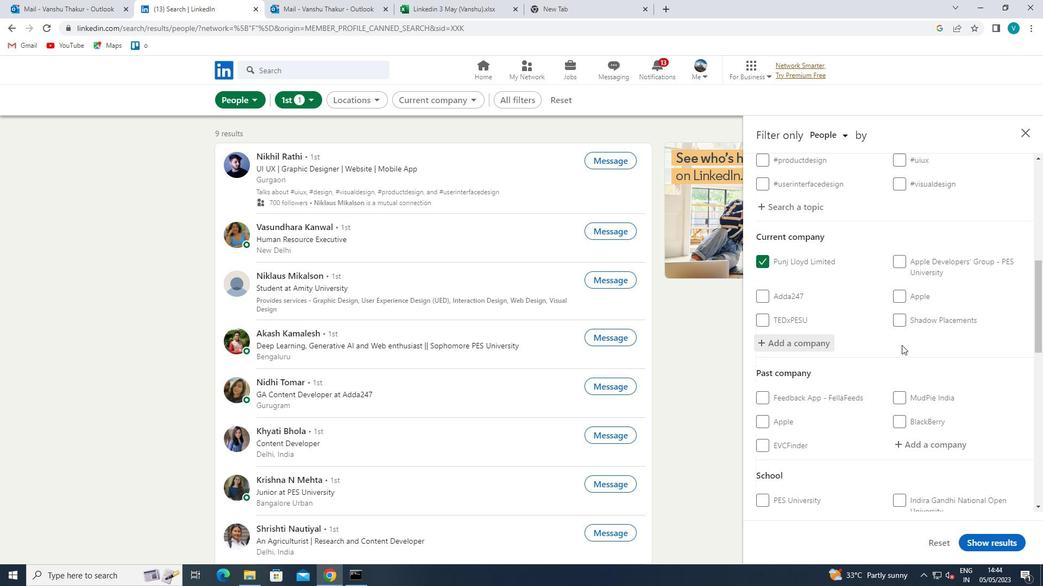 
Action: Mouse scrolled (902, 345) with delta (0, 0)
Screenshot: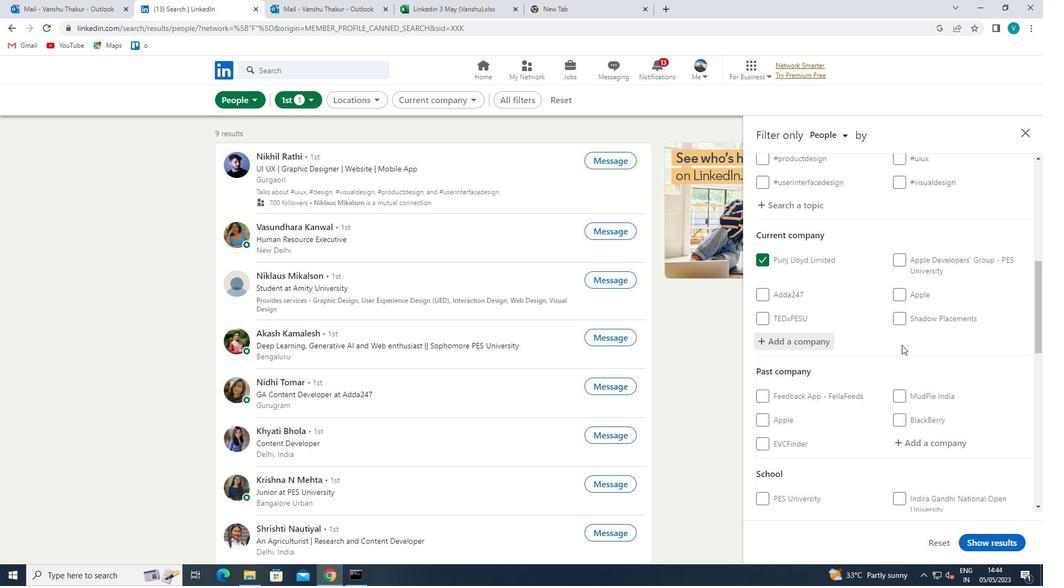 
Action: Mouse scrolled (902, 345) with delta (0, 0)
Screenshot: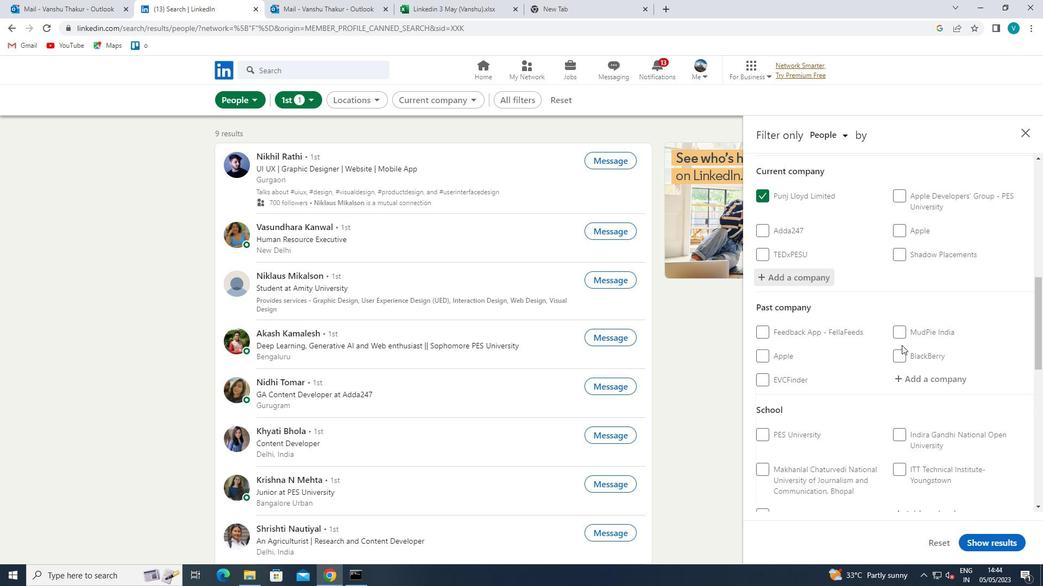 
Action: Mouse moved to (912, 362)
Screenshot: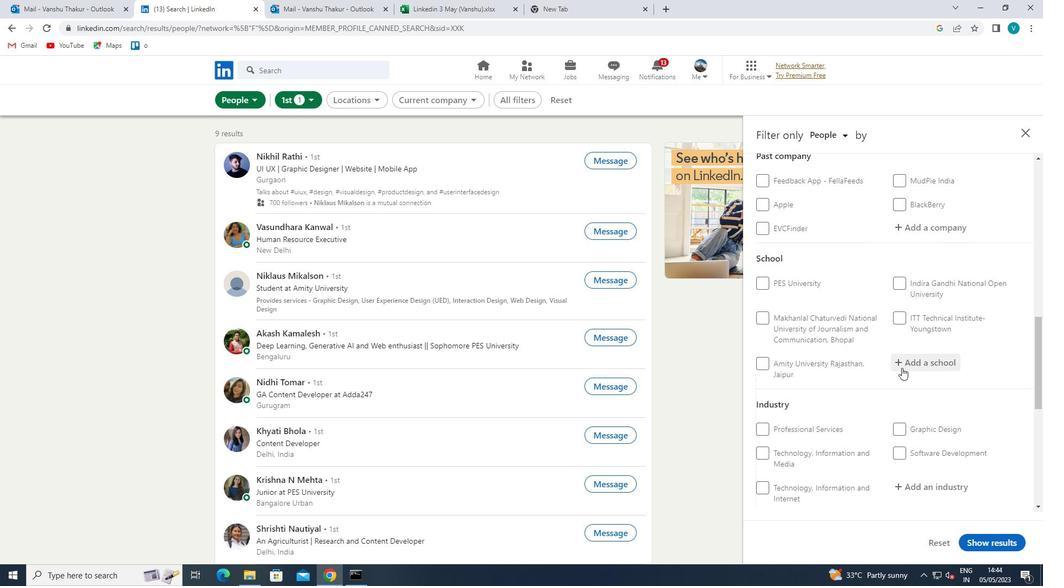 
Action: Mouse pressed left at (912, 362)
Screenshot: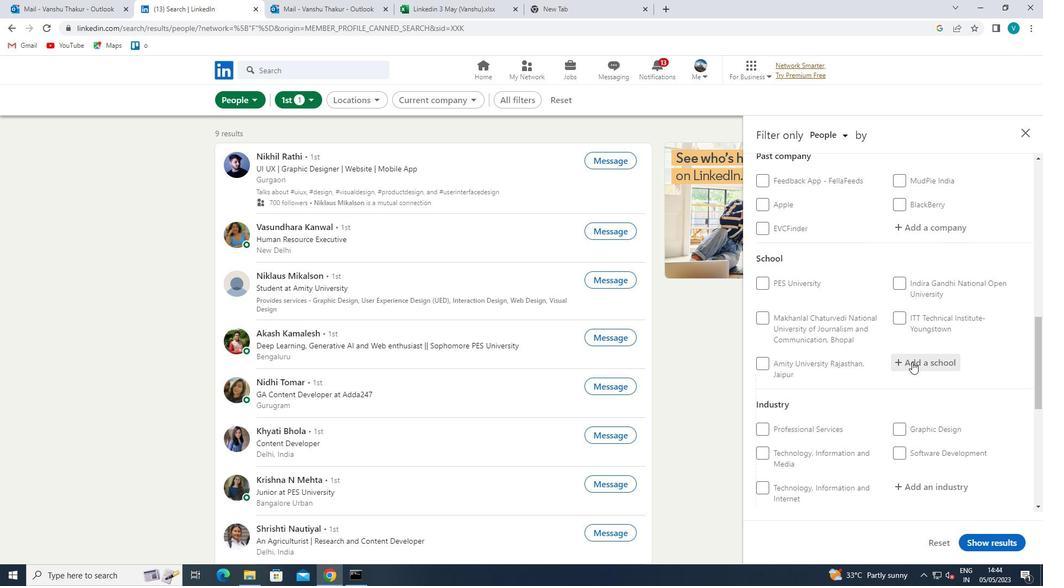 
Action: Key pressed <Key.shift>INVERT
Screenshot: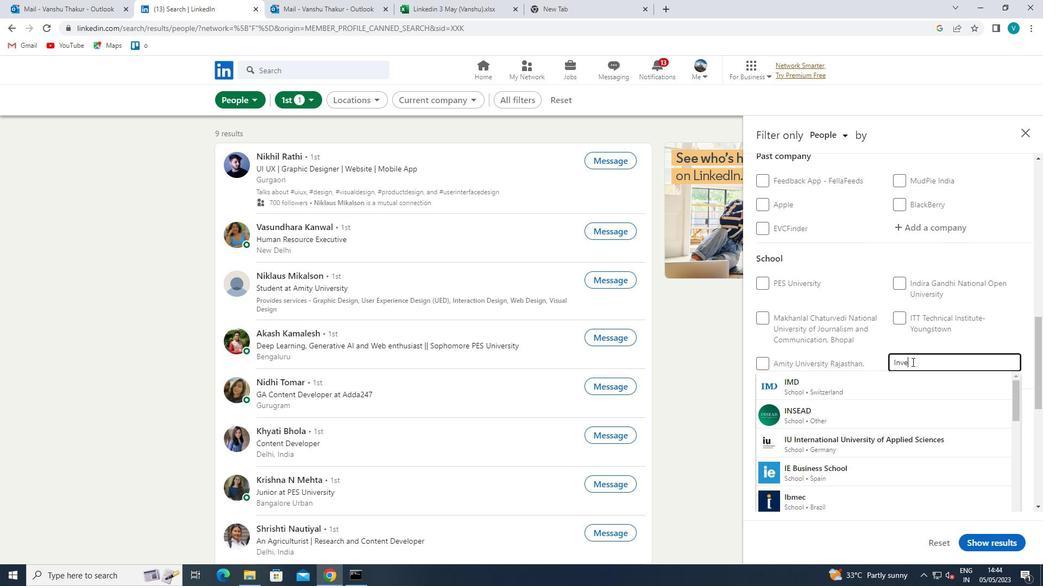 
Action: Mouse moved to (887, 378)
Screenshot: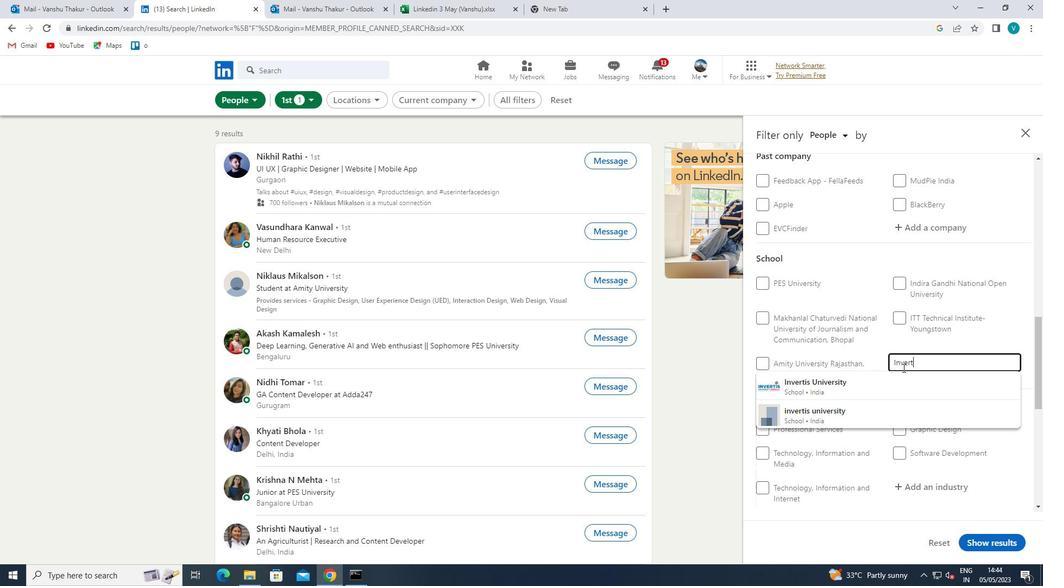 
Action: Mouse pressed left at (887, 378)
Screenshot: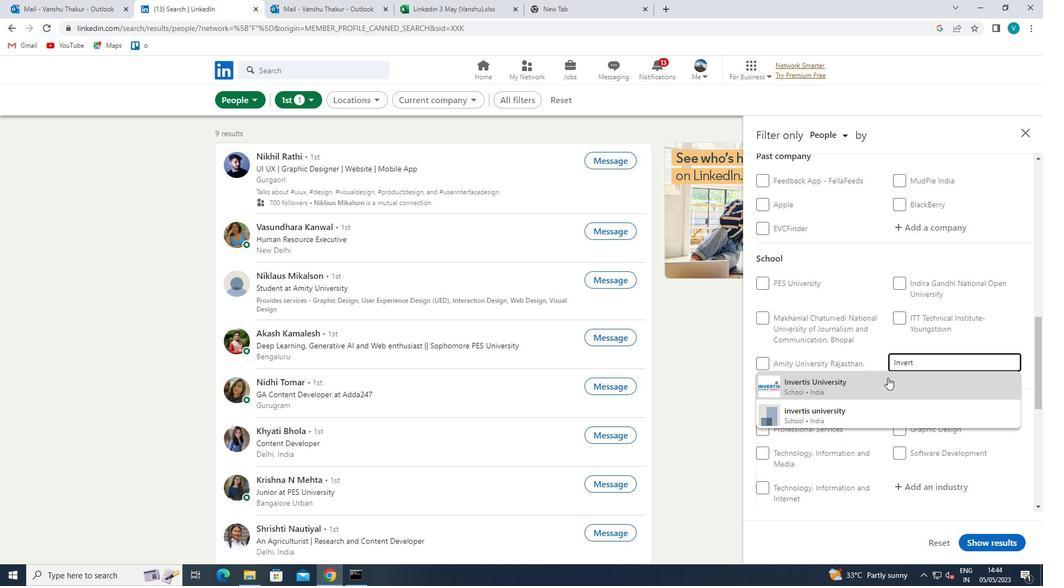 
Action: Mouse moved to (889, 377)
Screenshot: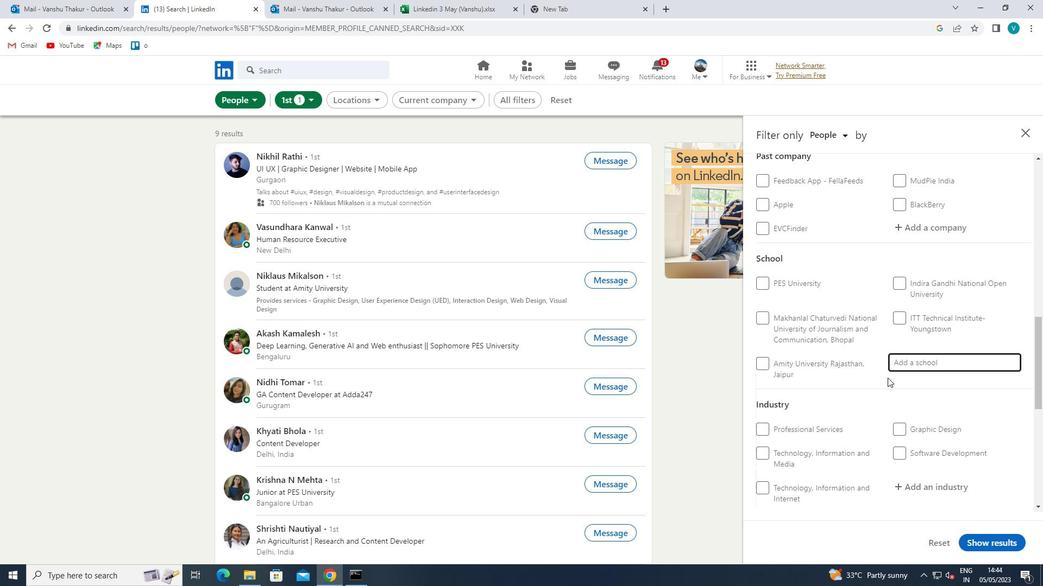 
Action: Mouse scrolled (889, 377) with delta (0, 0)
Screenshot: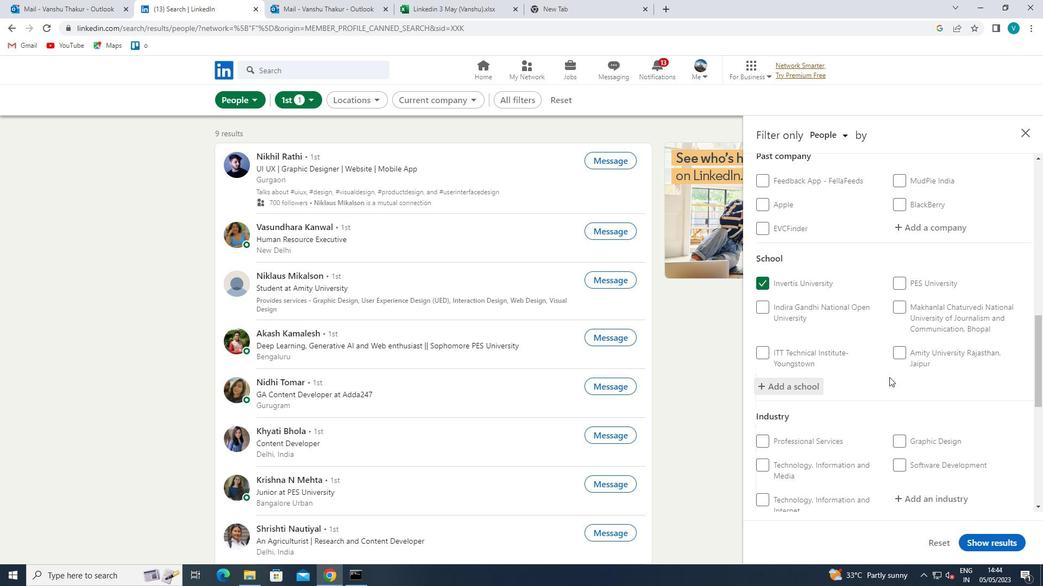 
Action: Mouse scrolled (889, 377) with delta (0, 0)
Screenshot: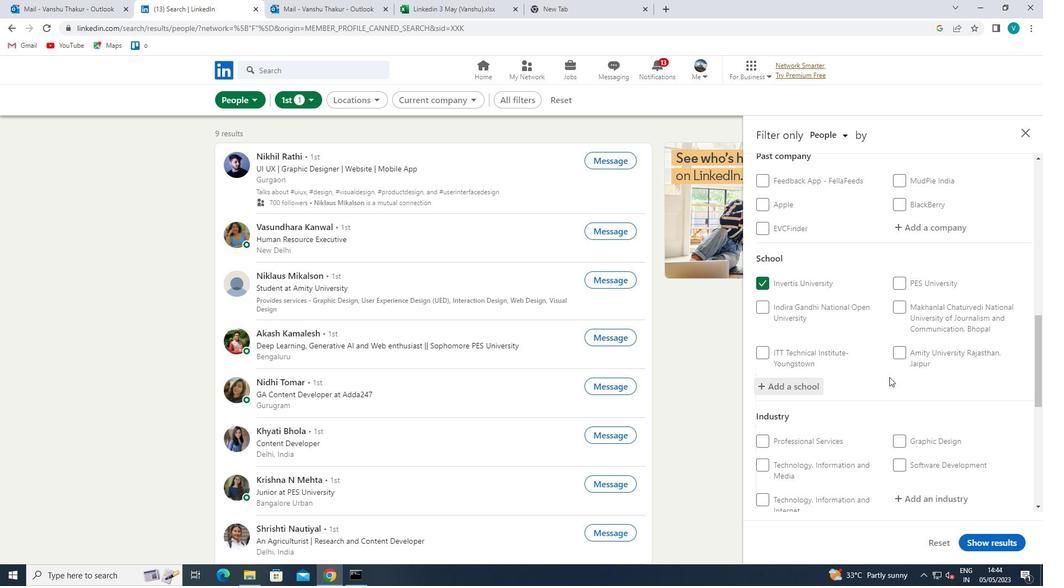 
Action: Mouse scrolled (889, 377) with delta (0, 0)
Screenshot: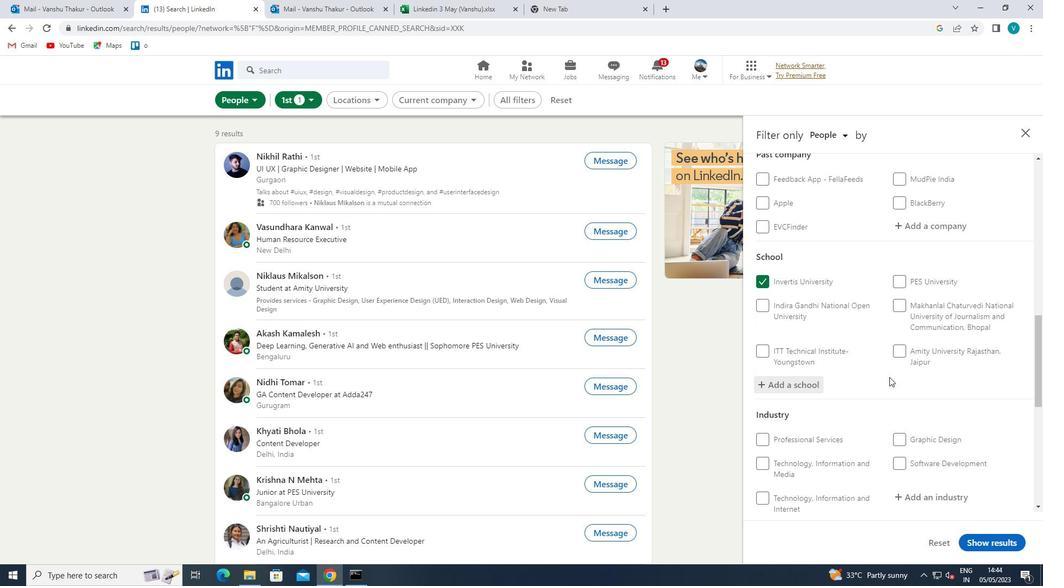 
Action: Mouse moved to (919, 333)
Screenshot: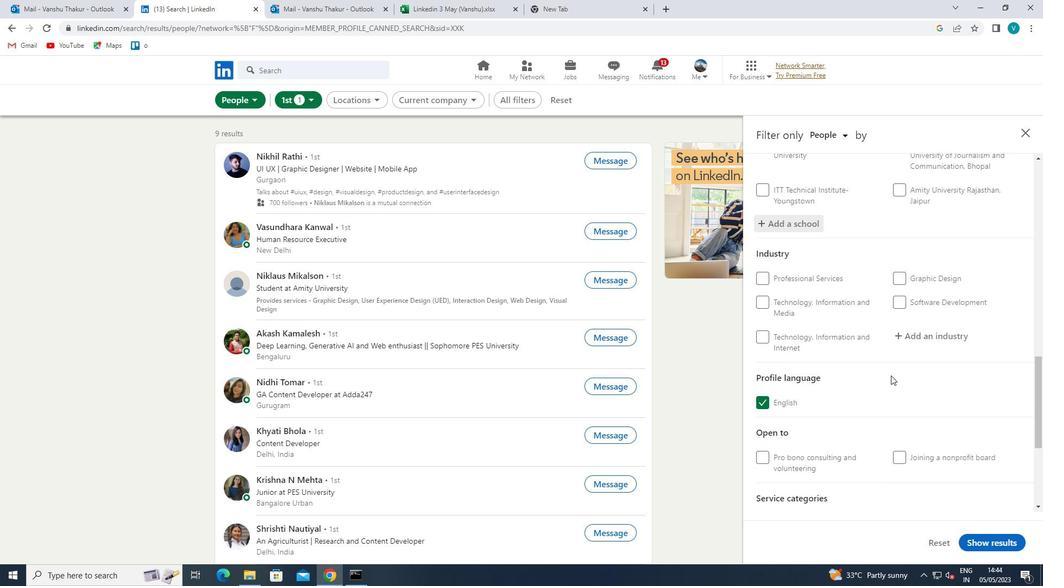 
Action: Mouse pressed left at (919, 333)
Screenshot: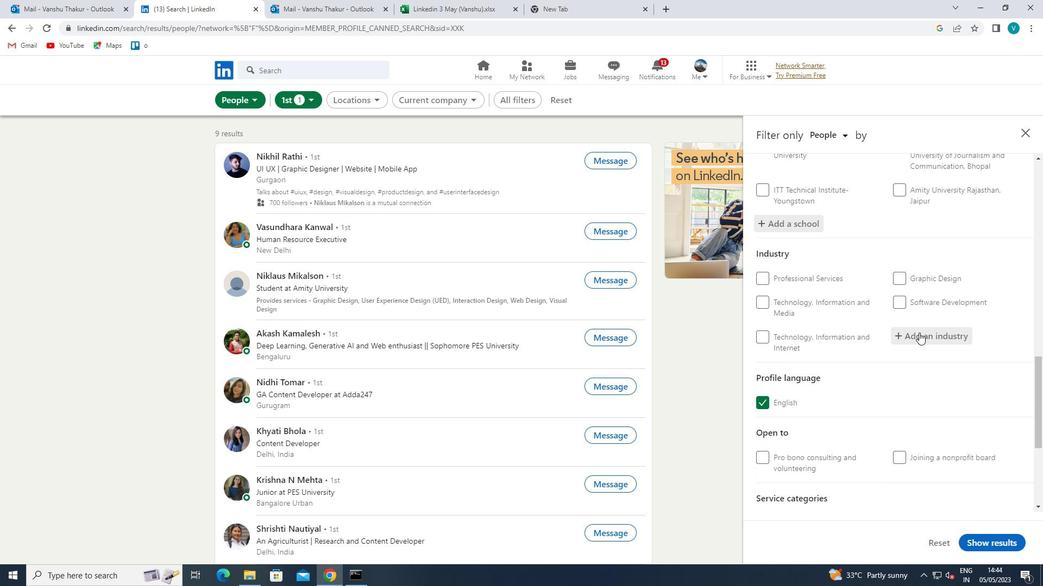 
Action: Mouse moved to (918, 332)
Screenshot: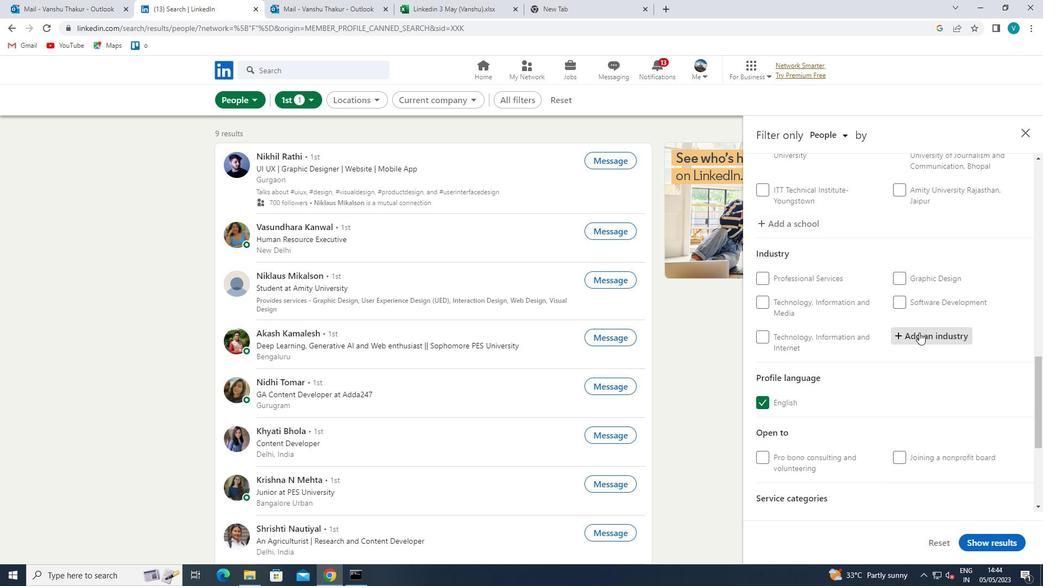
Action: Key pressed <Key.shift>BLOCKCHAIN
Screenshot: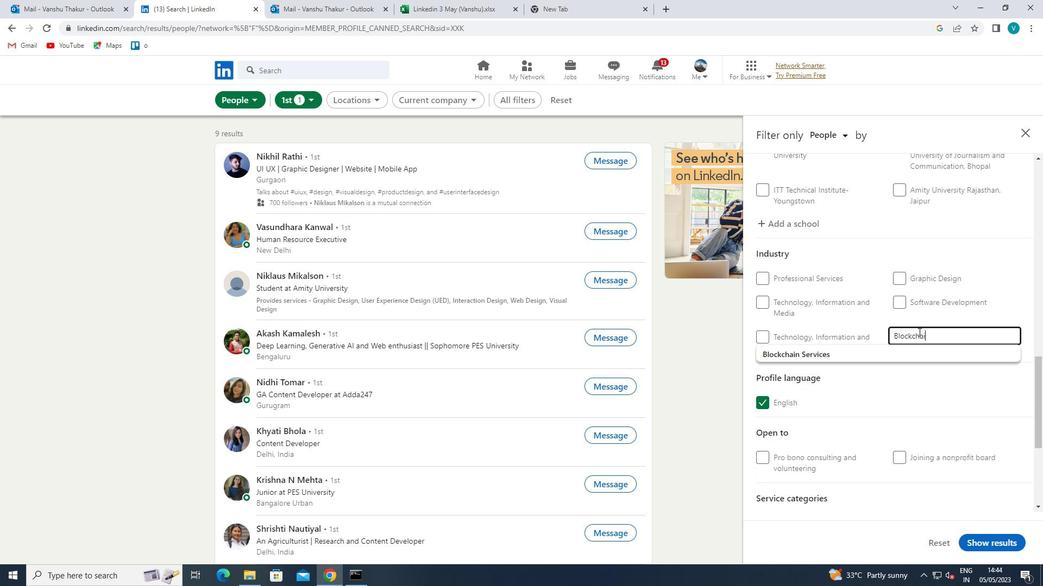 
Action: Mouse moved to (888, 352)
Screenshot: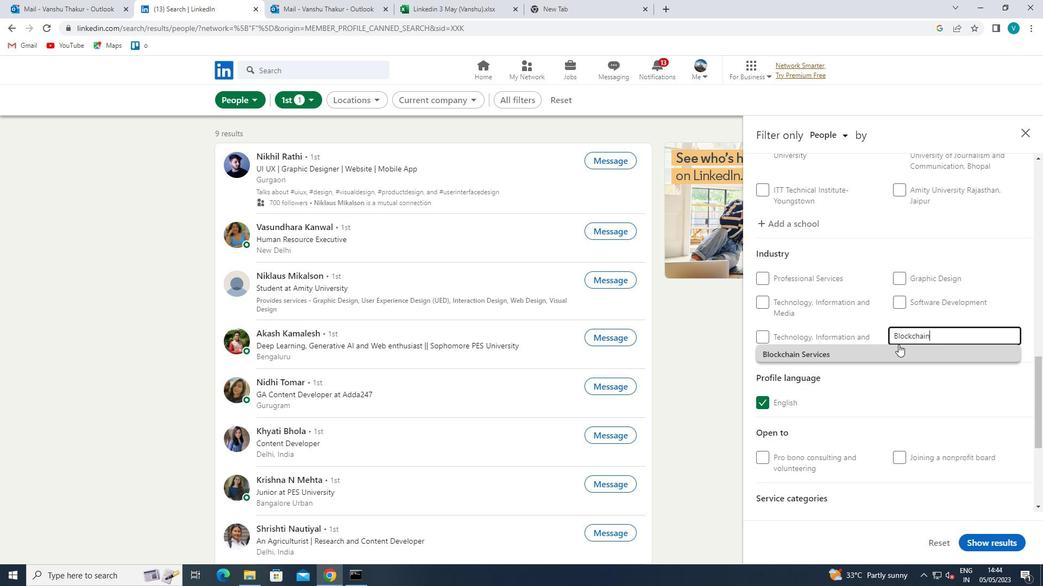 
Action: Mouse pressed left at (888, 352)
Screenshot: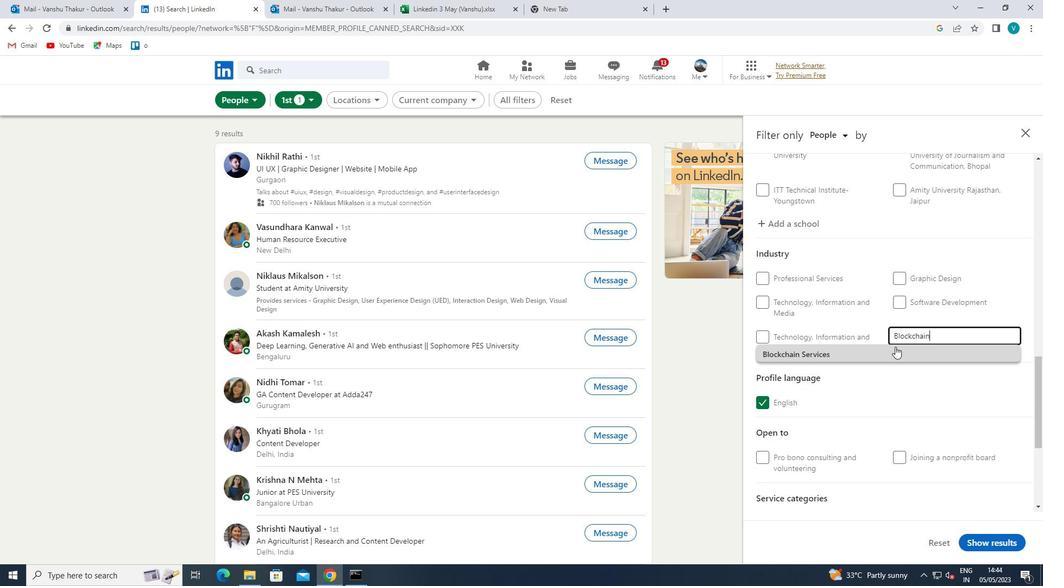 
Action: Mouse scrolled (888, 351) with delta (0, 0)
Screenshot: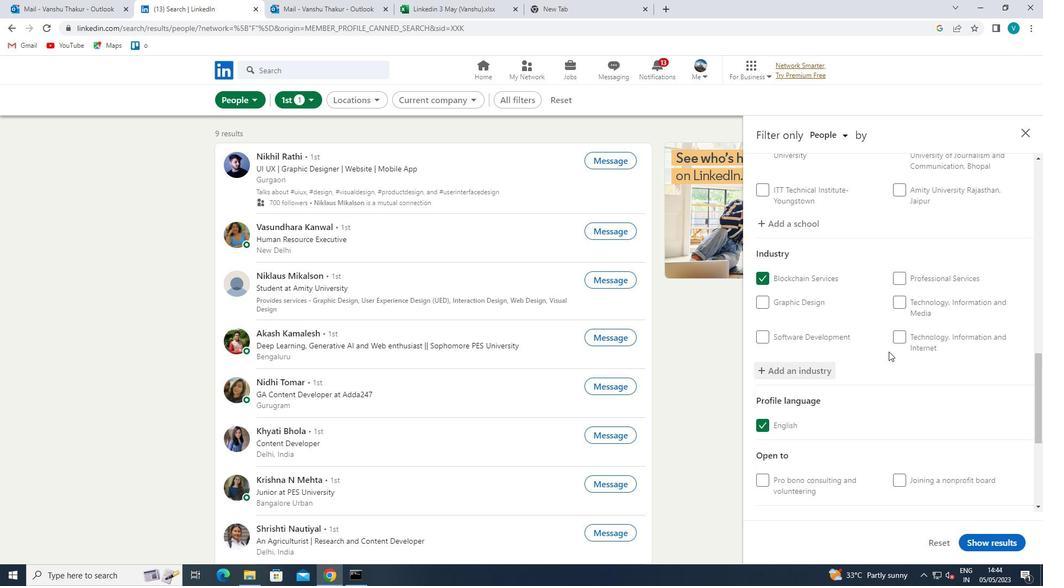 
Action: Mouse scrolled (888, 351) with delta (0, 0)
Screenshot: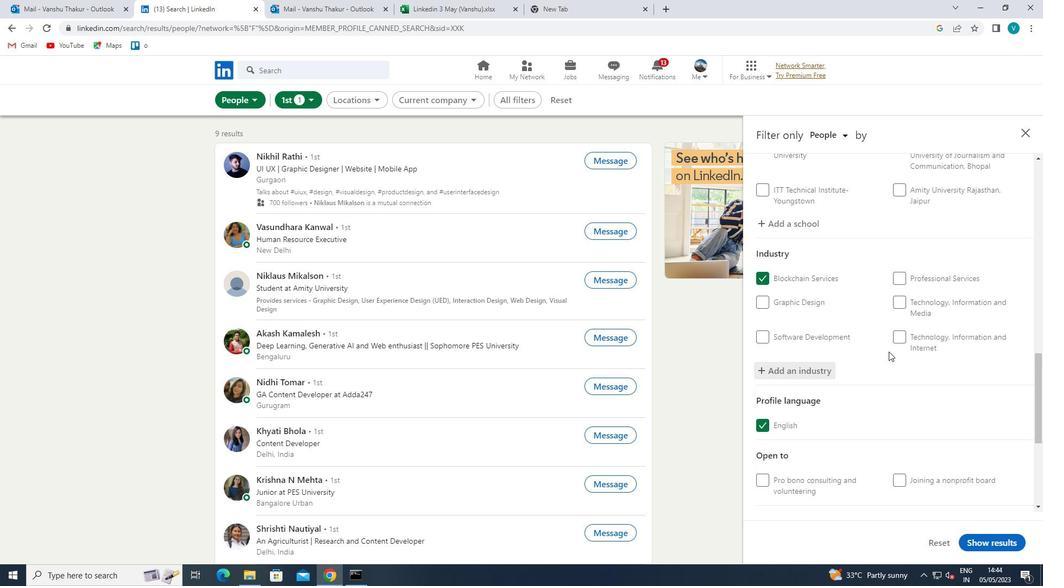 
Action: Mouse scrolled (888, 351) with delta (0, 0)
Screenshot: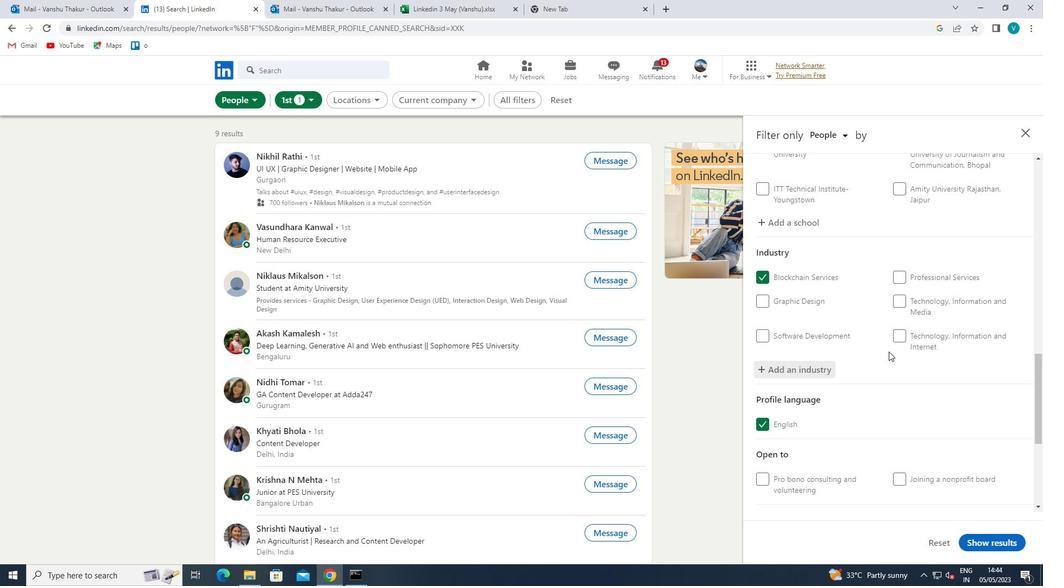 
Action: Mouse scrolled (888, 351) with delta (0, 0)
Screenshot: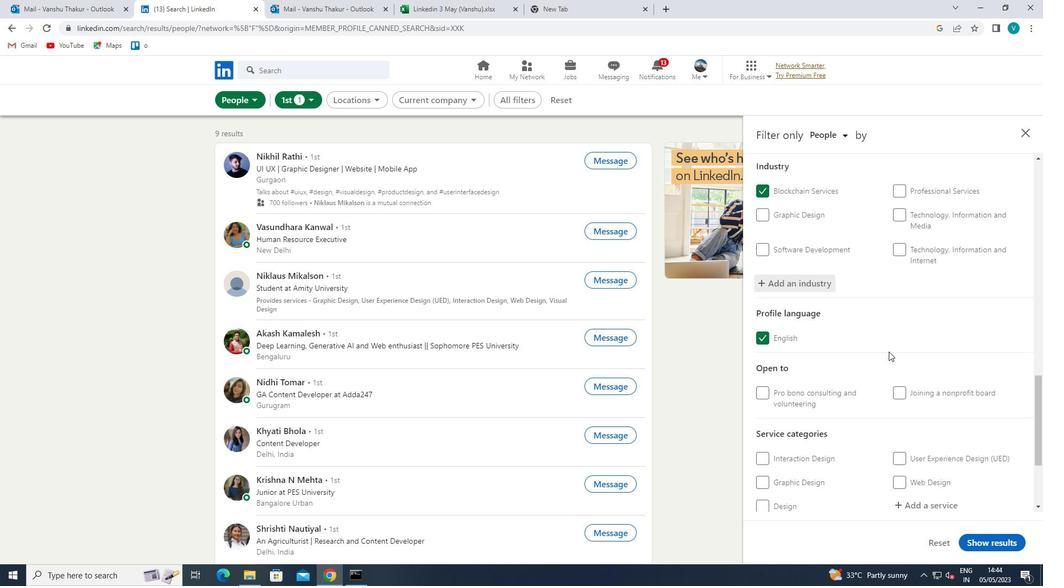 
Action: Mouse moved to (910, 379)
Screenshot: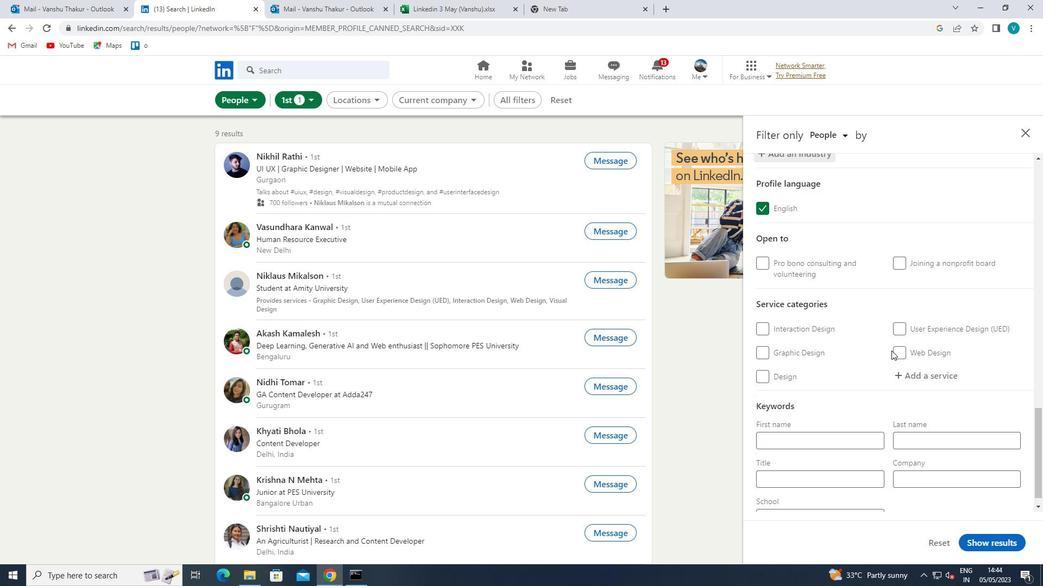 
Action: Mouse pressed left at (910, 379)
Screenshot: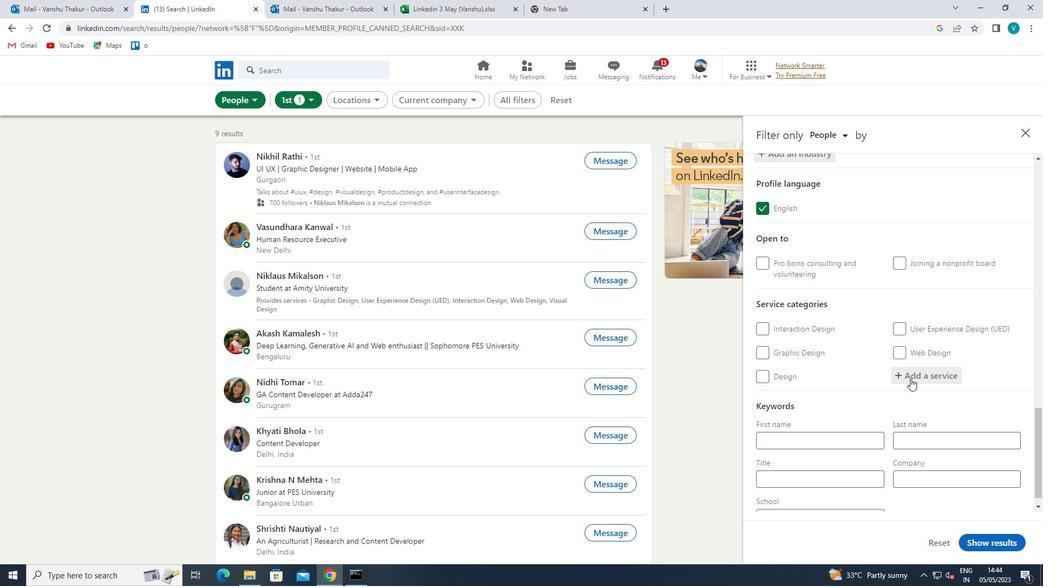 
Action: Mouse moved to (912, 379)
Screenshot: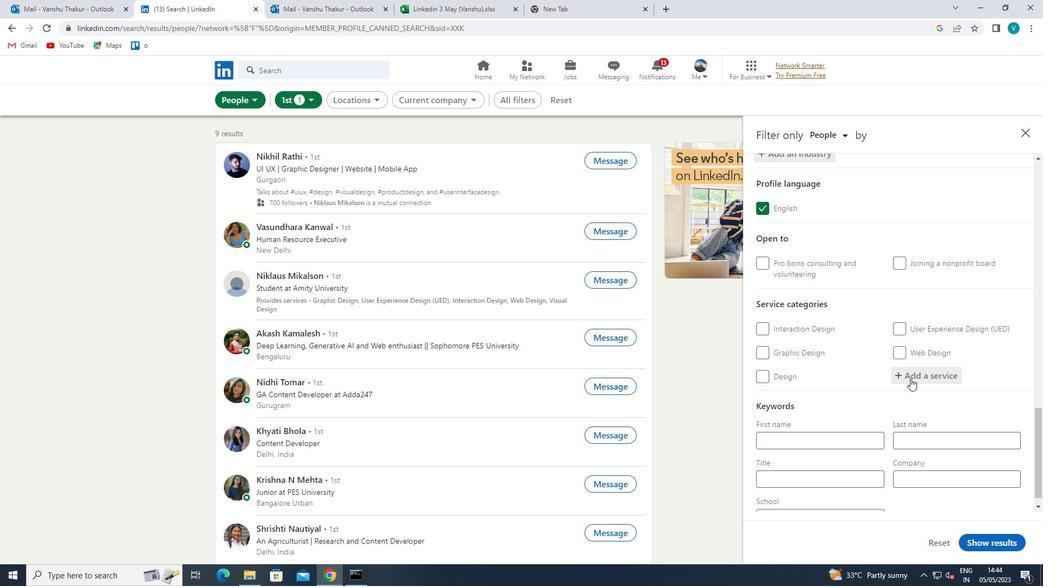 
Action: Key pressed <Key.shift>OUT
Screenshot: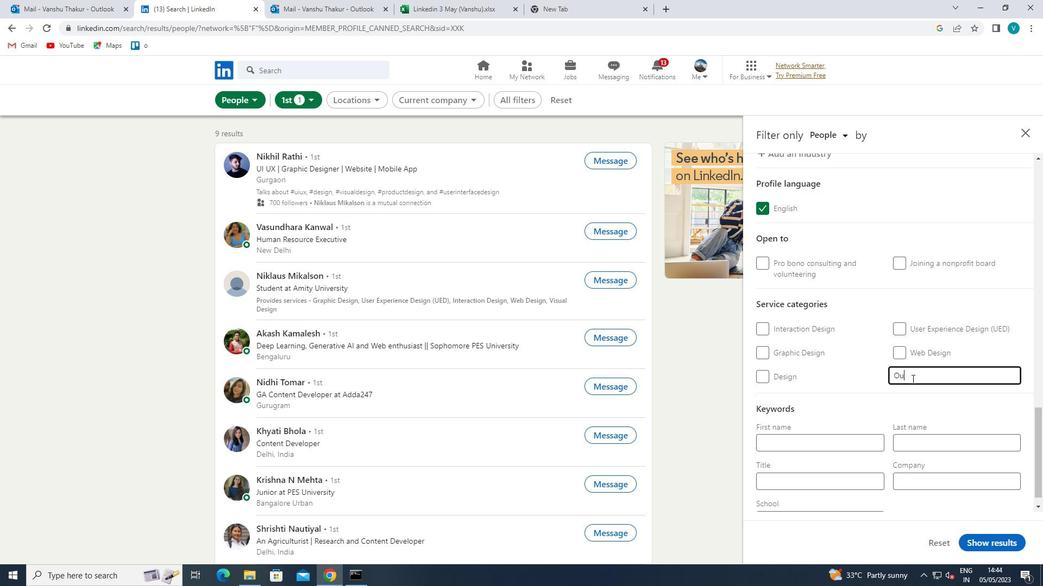 
Action: Mouse moved to (848, 404)
Screenshot: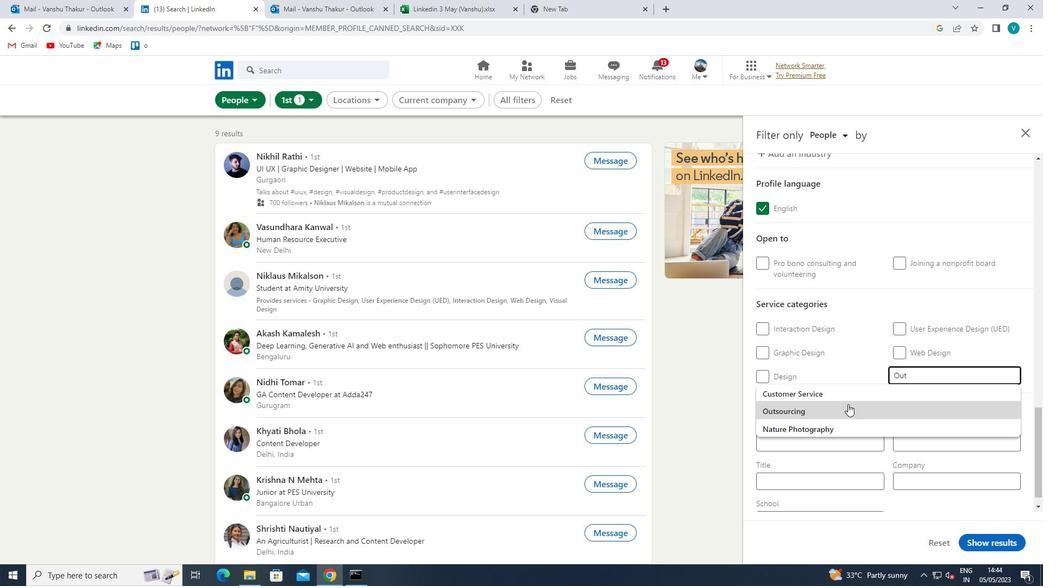 
Action: Mouse pressed left at (848, 404)
Screenshot: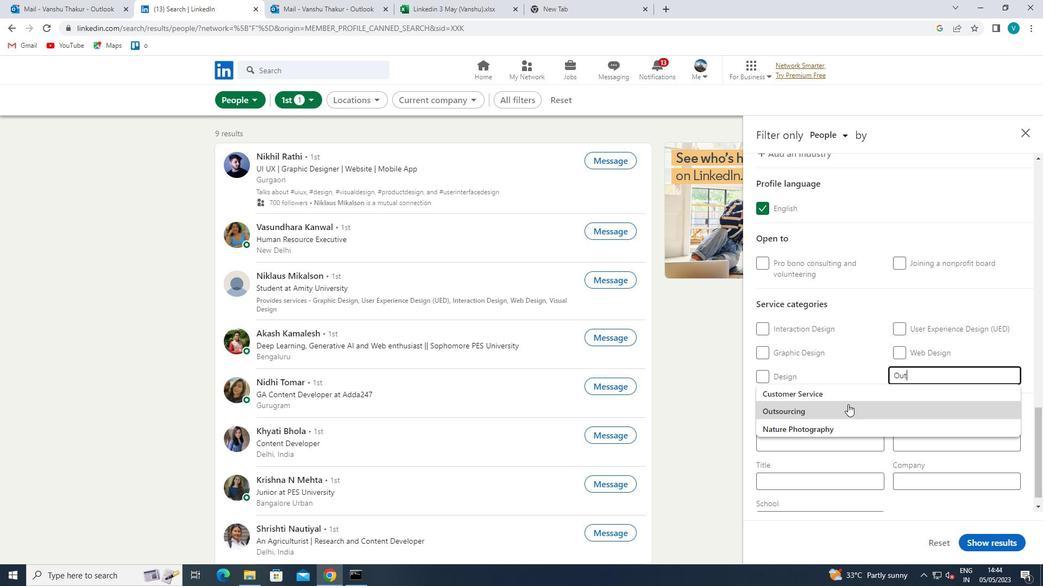 
Action: Mouse moved to (847, 406)
Screenshot: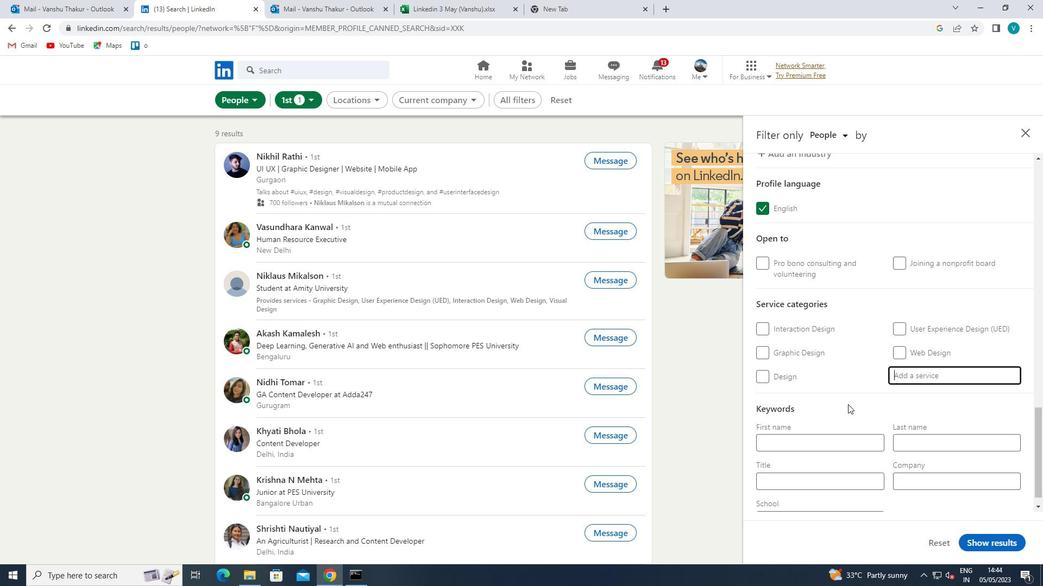 
Action: Mouse scrolled (847, 405) with delta (0, 0)
Screenshot: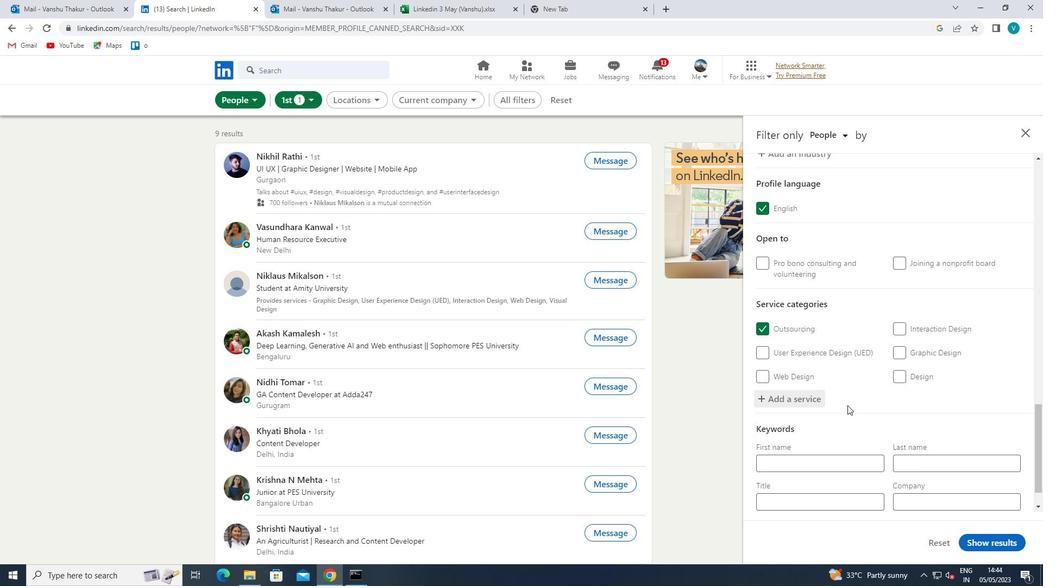 
Action: Mouse scrolled (847, 405) with delta (0, 0)
Screenshot: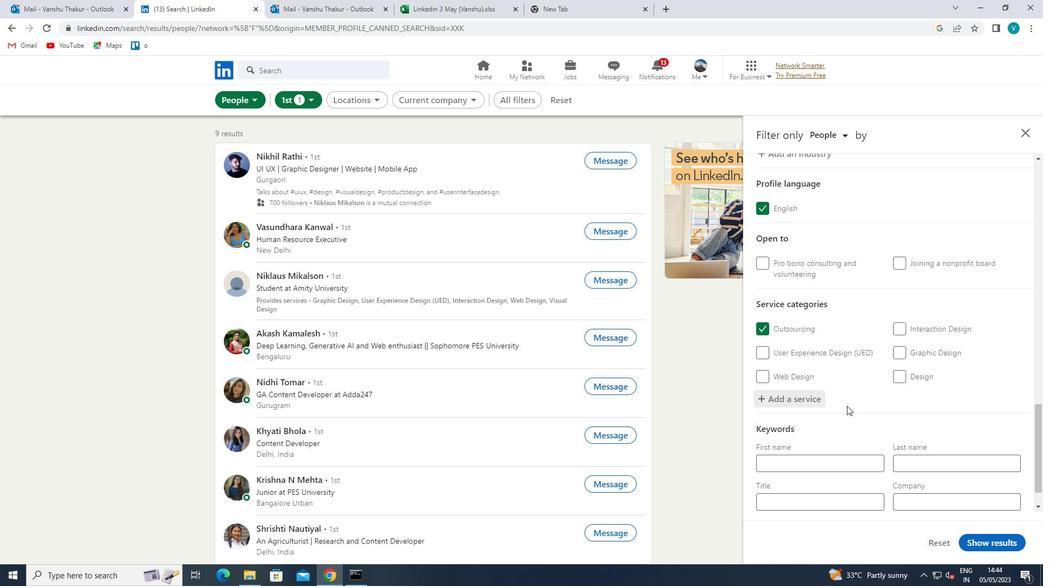 
Action: Mouse scrolled (847, 405) with delta (0, 0)
Screenshot: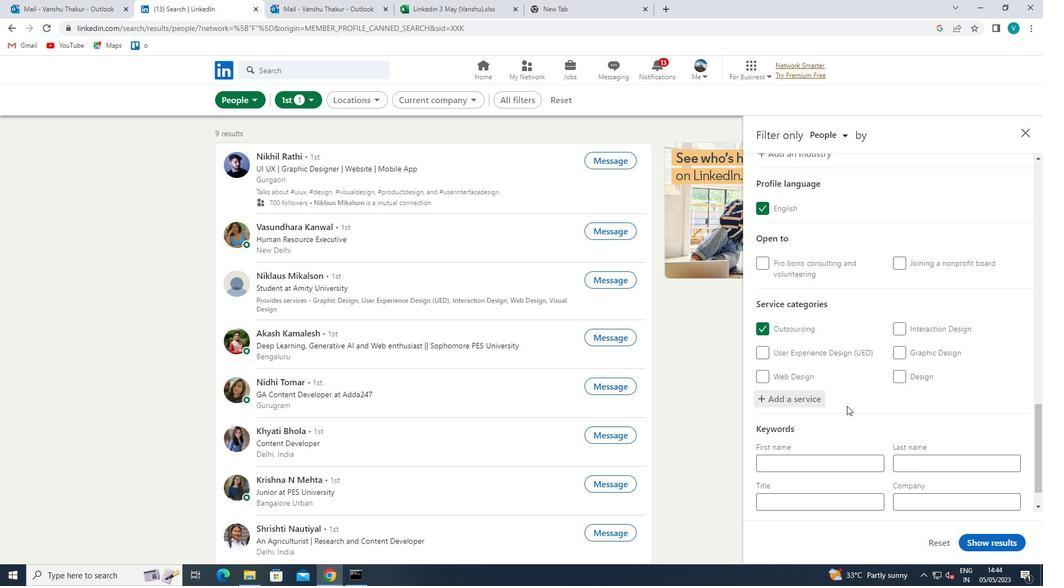 
Action: Mouse moved to (833, 455)
Screenshot: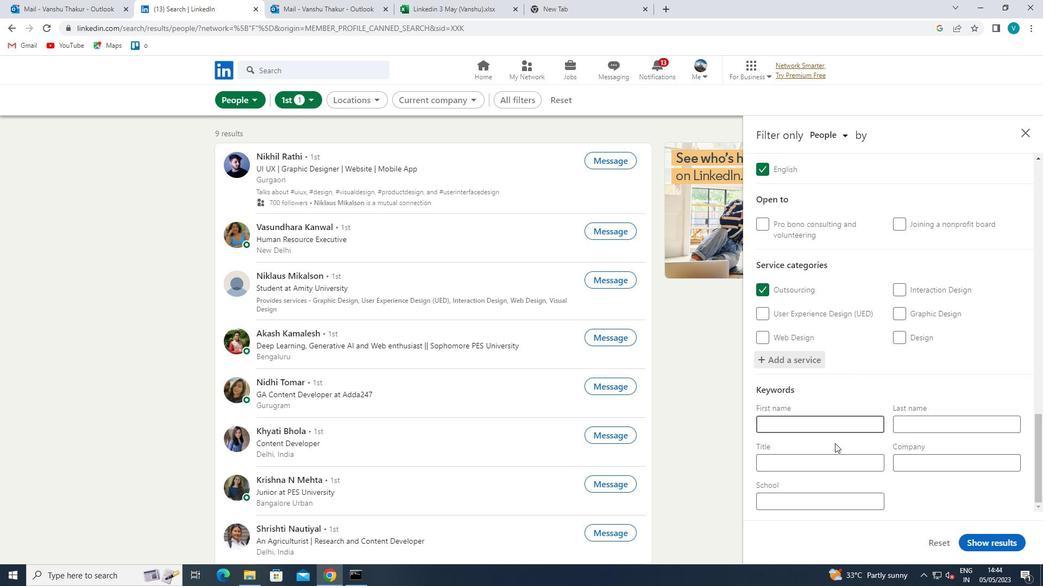 
Action: Mouse pressed left at (833, 455)
Screenshot: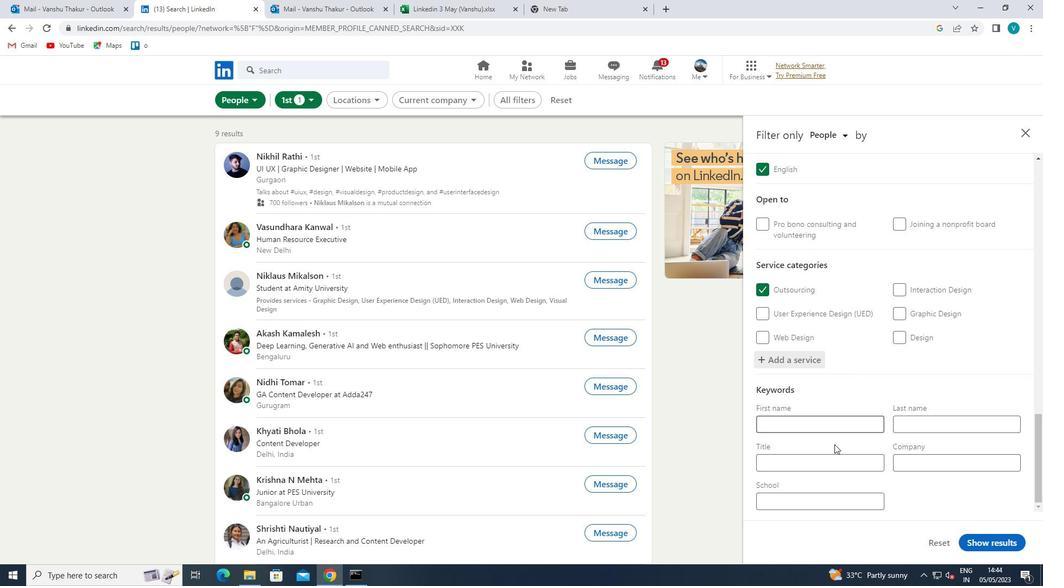 
Action: Mouse moved to (836, 455)
Screenshot: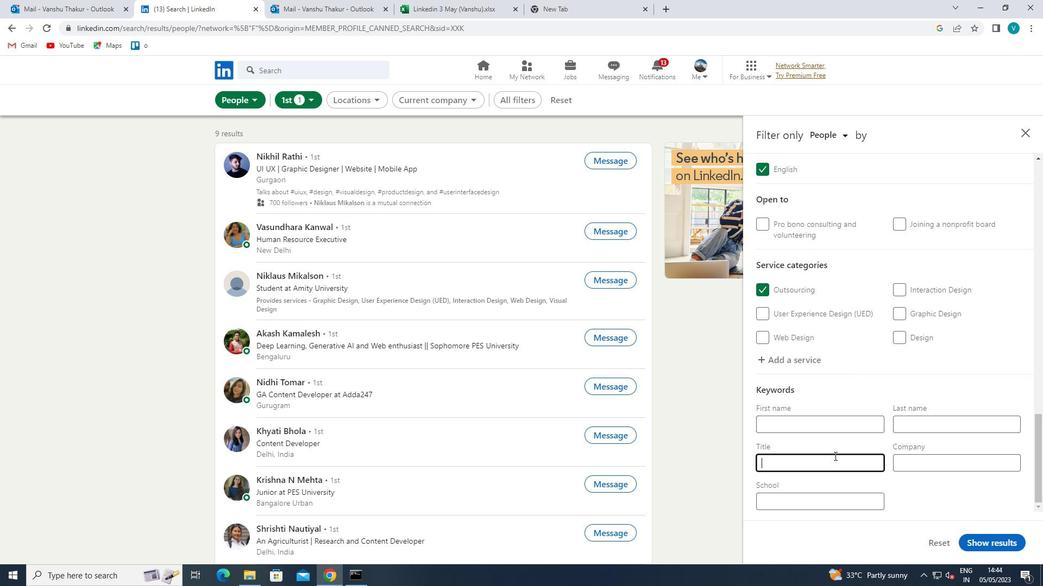 
Action: Key pressed <Key.shift>
Screenshot: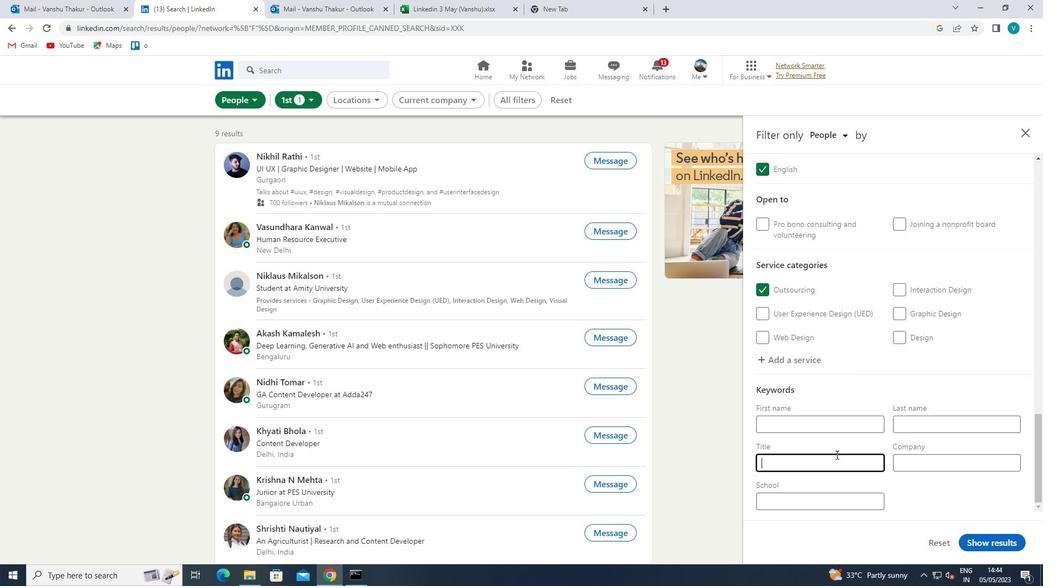 
Action: Mouse moved to (836, 454)
Screenshot: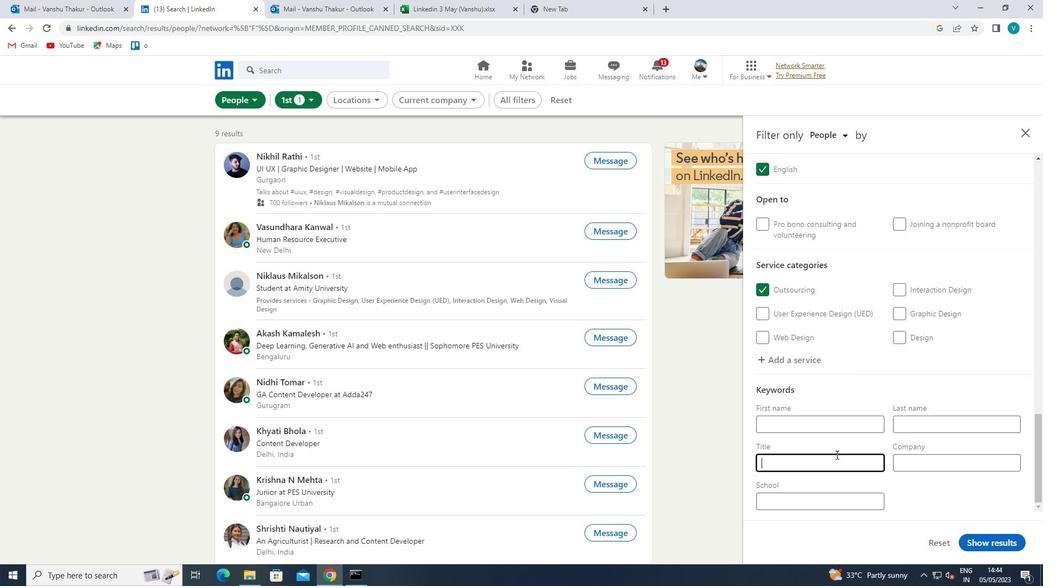 
Action: Key pressed A
Screenshot: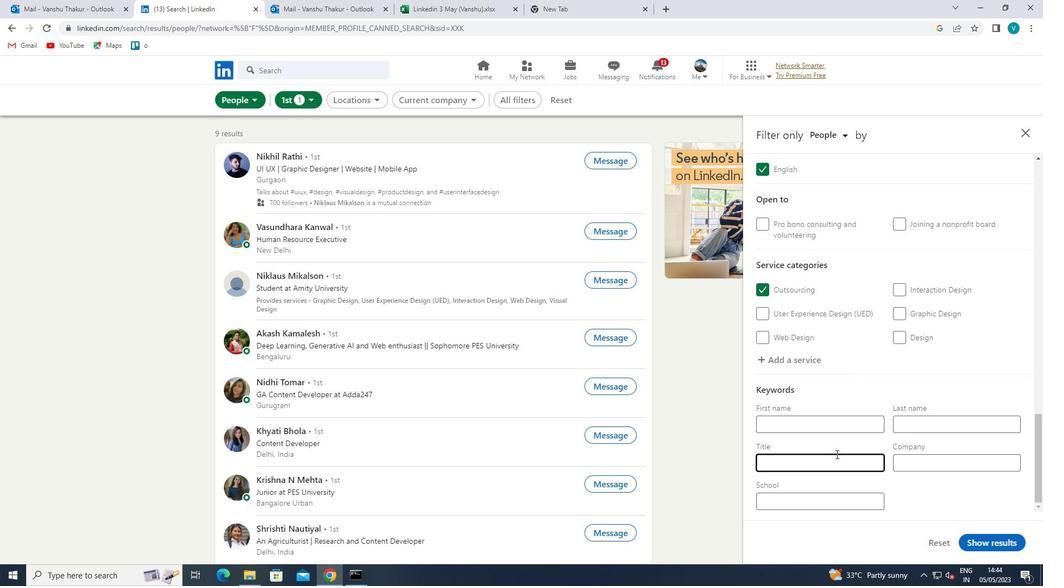 
Action: Mouse moved to (837, 453)
Screenshot: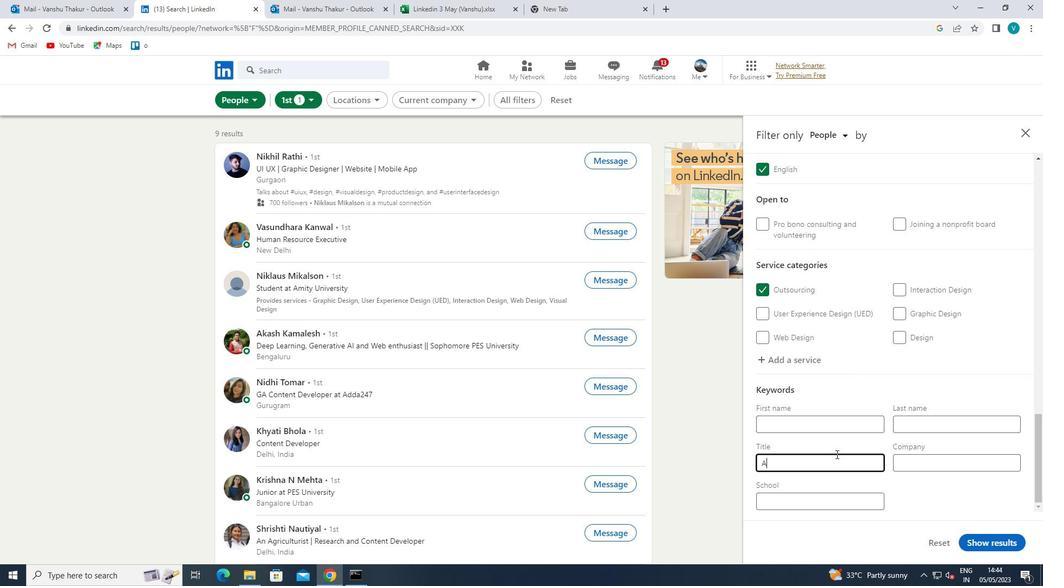 
Action: Key pressed SSISTANT<Key.space><Key.shift>GOLF<Key.space><Key.shift>PROFESSIONAL<Key.space>
Screenshot: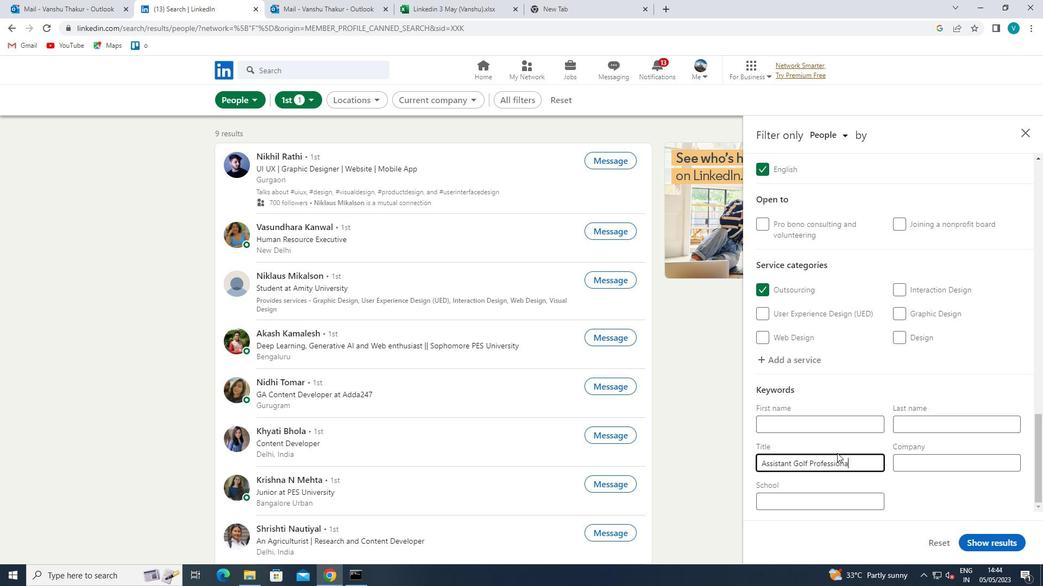 
Action: Mouse moved to (985, 548)
Screenshot: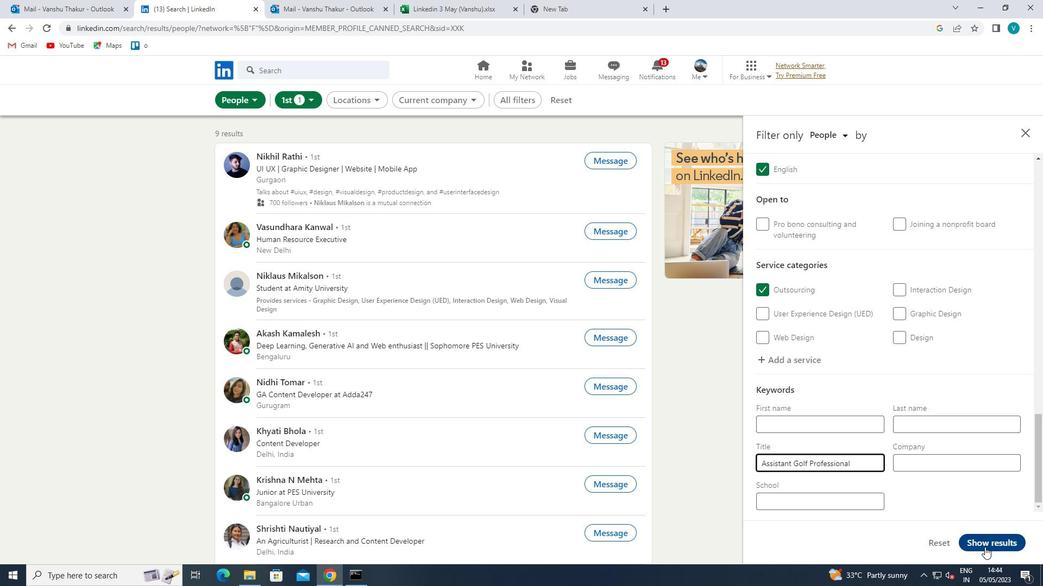 
Action: Mouse pressed left at (985, 548)
Screenshot: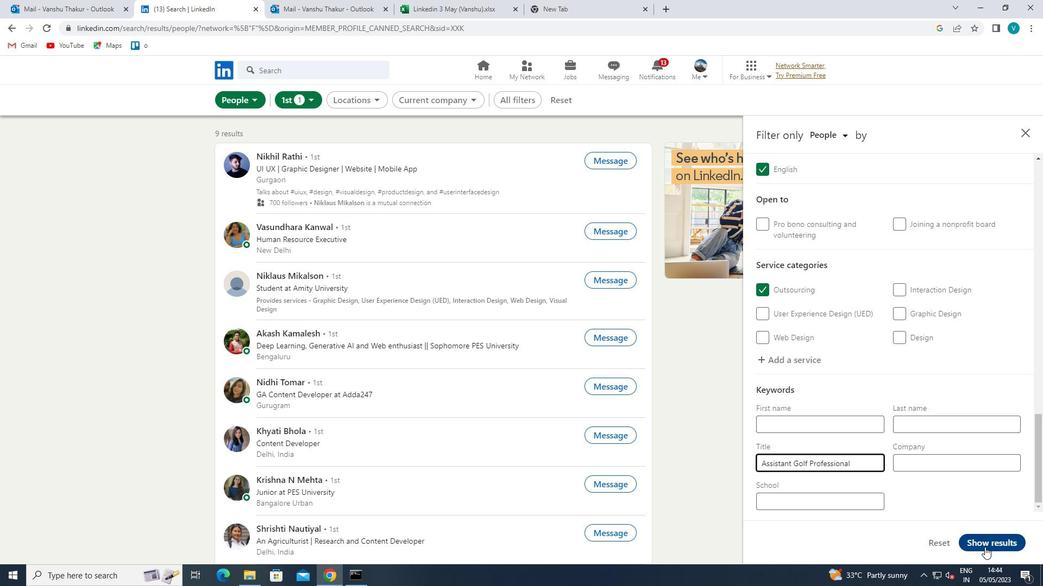 
Action: Mouse moved to (986, 548)
Screenshot: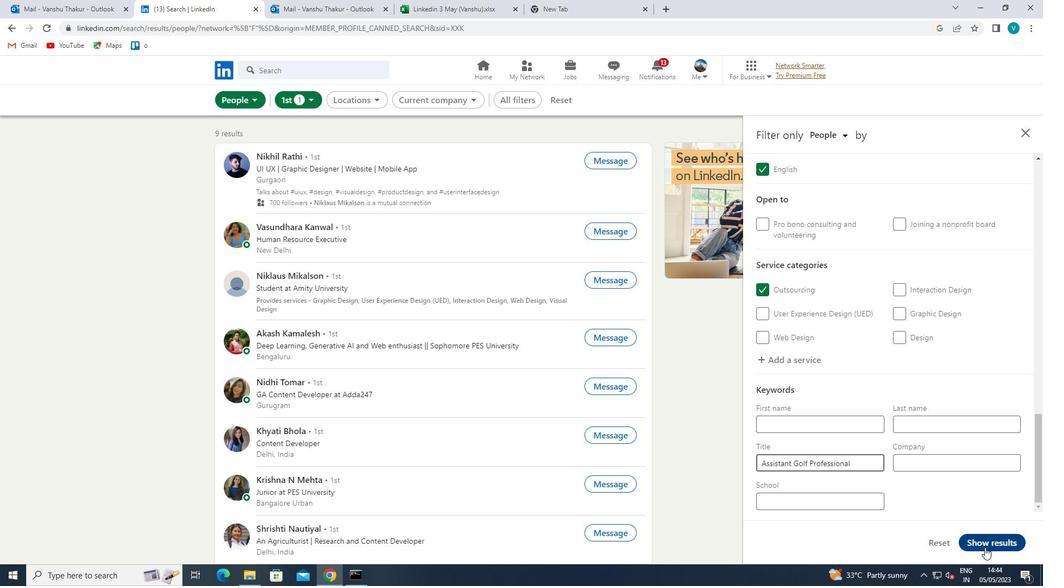 
